 Task: Look for space in Mardakan, Azerbaijan from 4th June, 2023 to 15th June, 2023 for 2 adults in price range Rs.10000 to Rs.15000. Place can be entire place with 1  bedroom having 1 bed and 1 bathroom. Property type can be house, flat, guest house, hotel. Amenities needed are: air conditioning. Booking option can be shelf check-in. Required host language is English.
Action: Mouse moved to (473, 120)
Screenshot: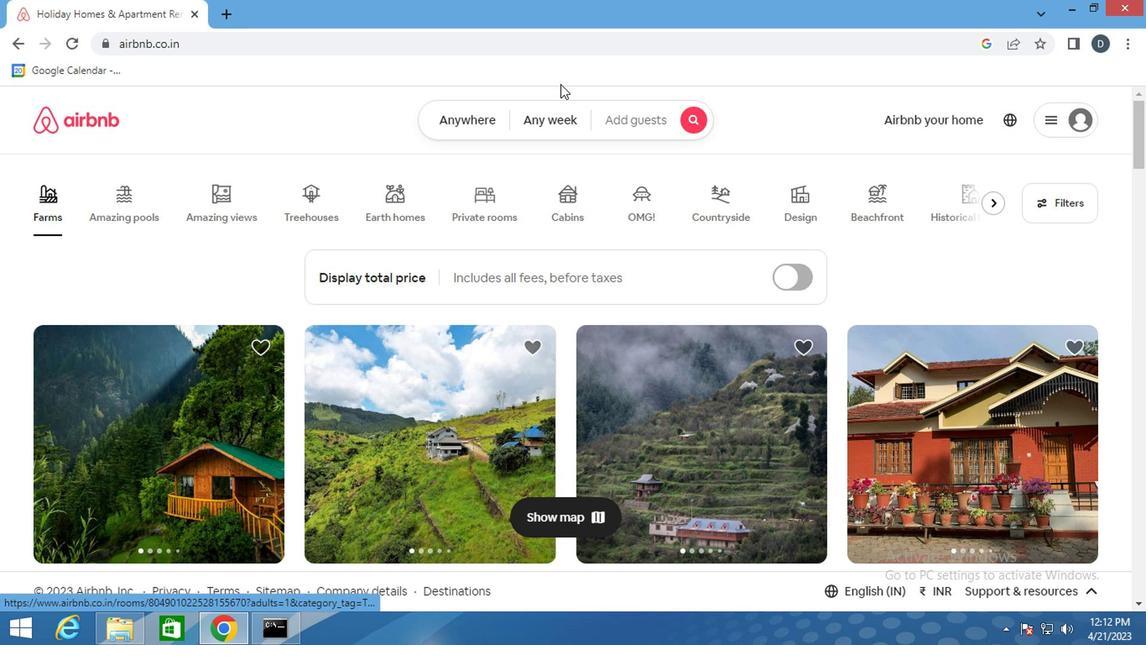 
Action: Mouse pressed left at (473, 120)
Screenshot: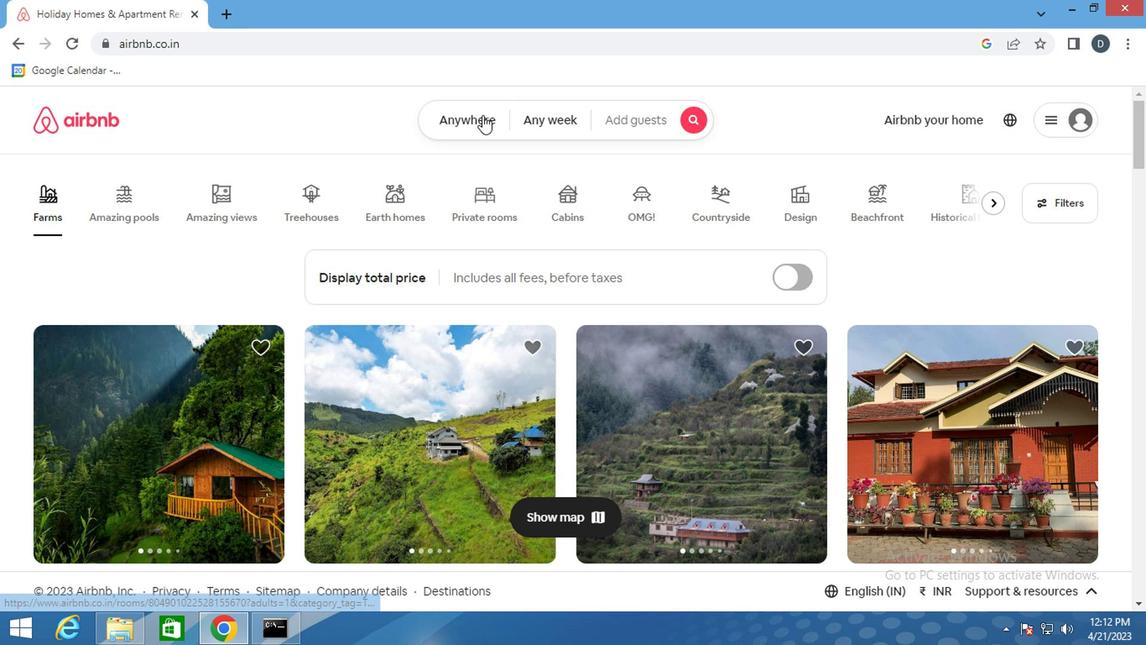 
Action: Mouse moved to (353, 192)
Screenshot: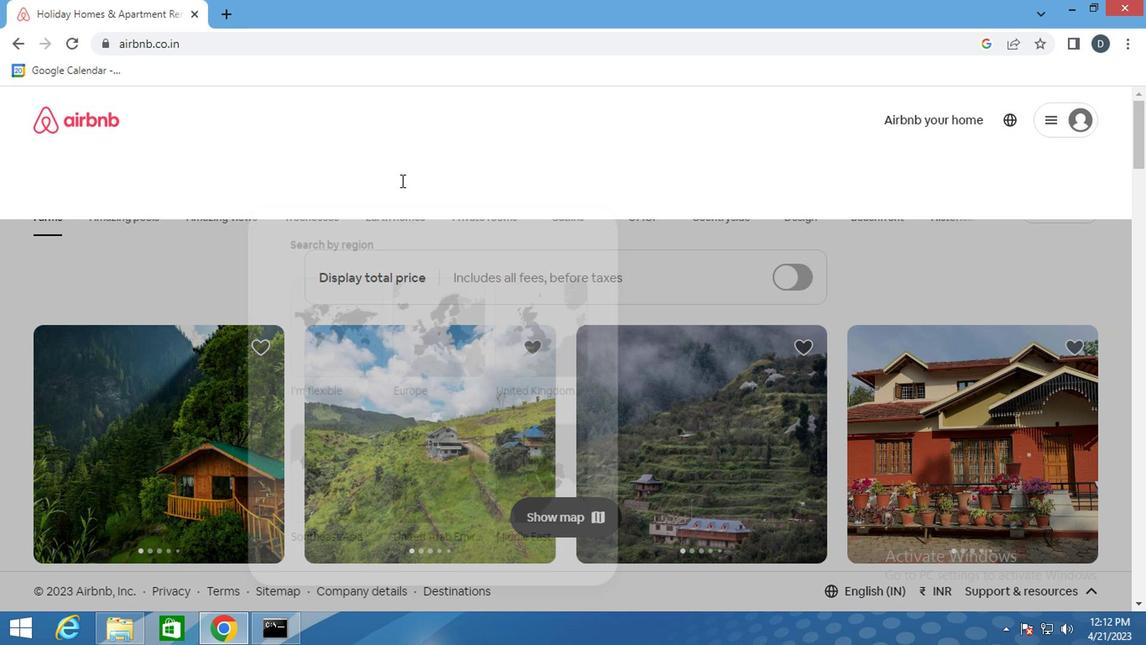 
Action: Mouse pressed left at (353, 192)
Screenshot: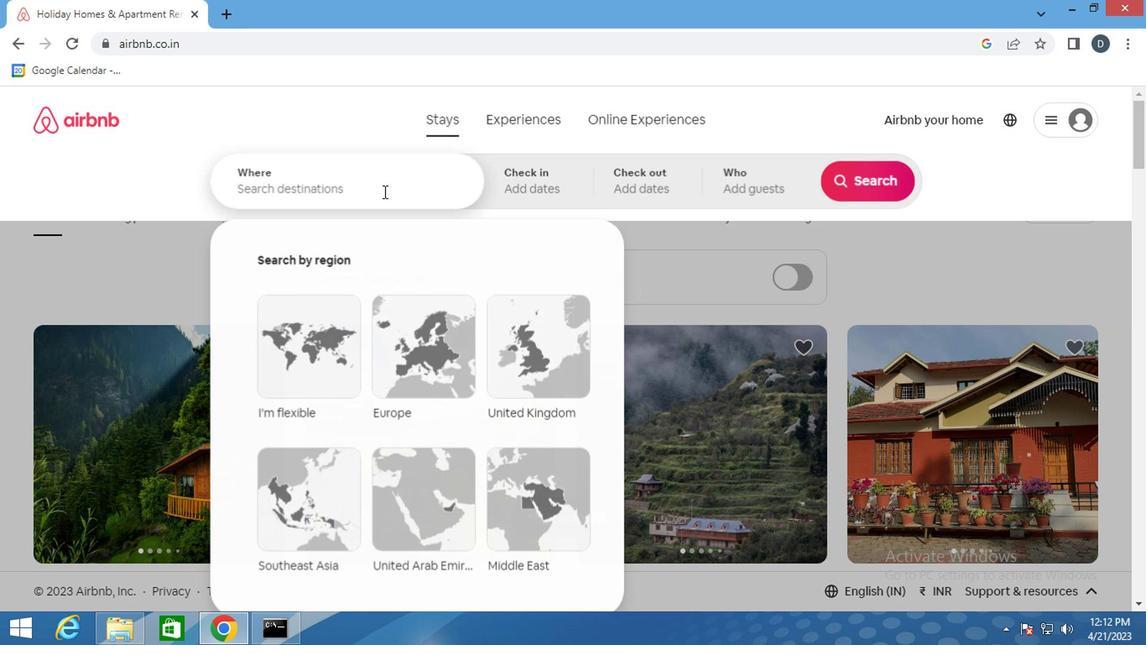 
Action: Key pressed mardakan,<Key.down><Key.enter>
Screenshot: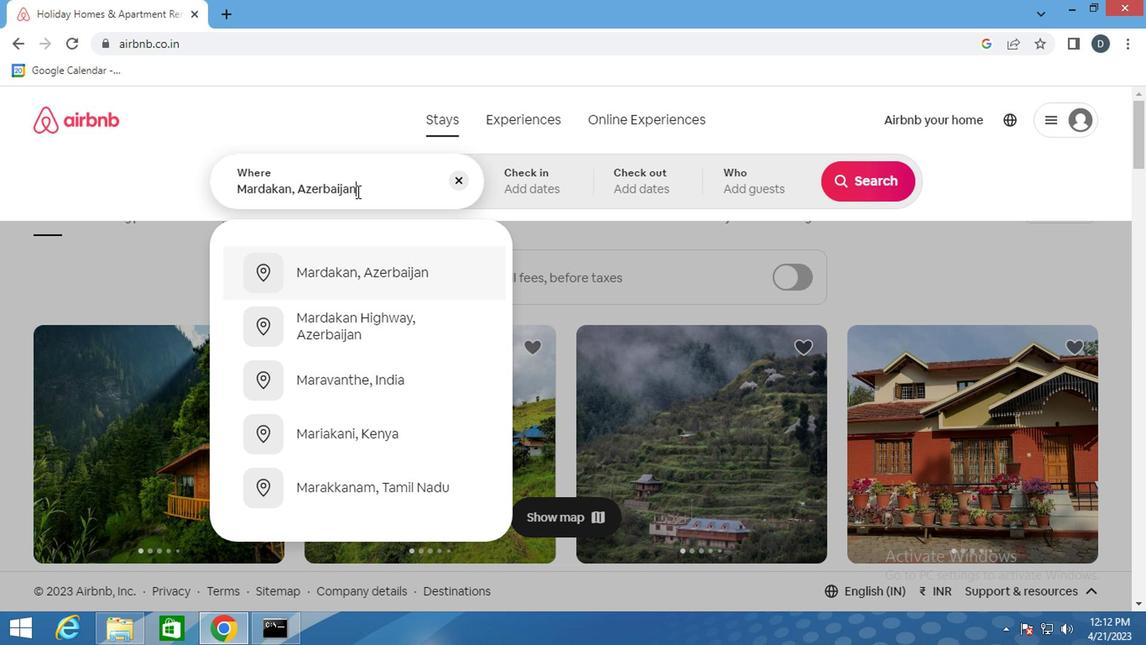 
Action: Mouse moved to (844, 312)
Screenshot: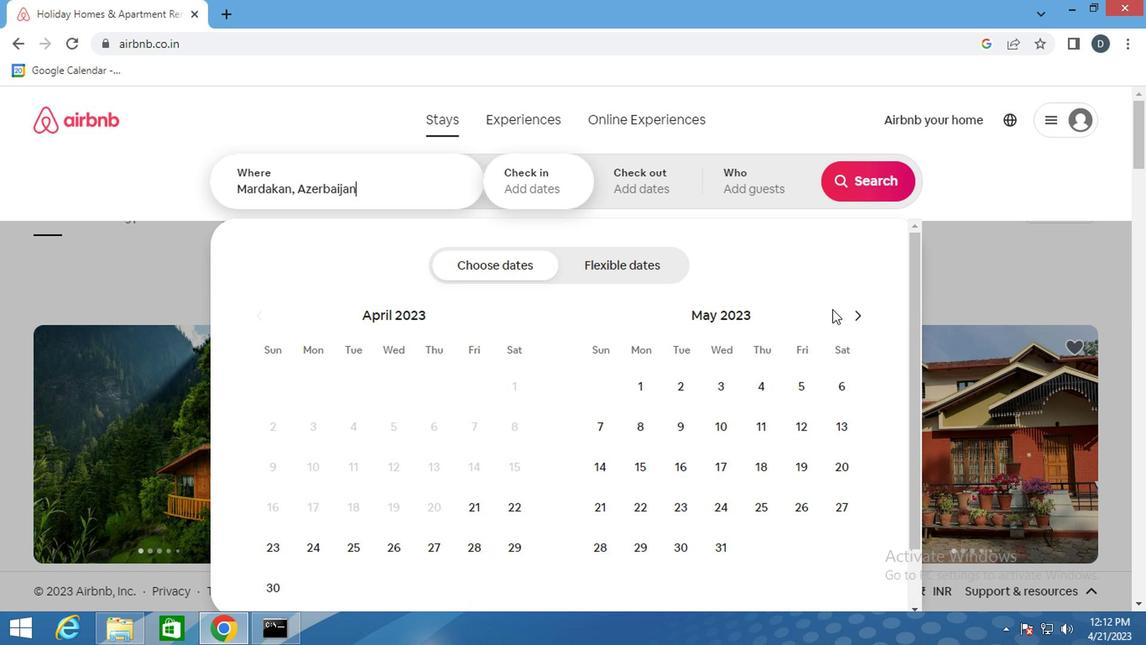 
Action: Mouse pressed left at (844, 312)
Screenshot: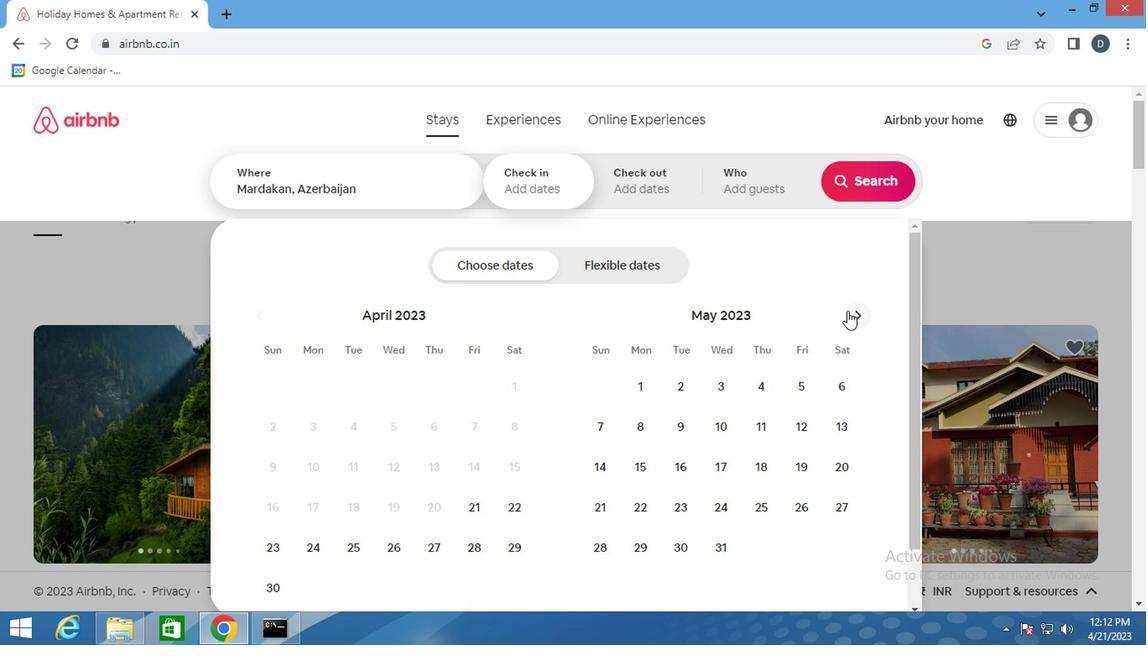 
Action: Mouse moved to (597, 433)
Screenshot: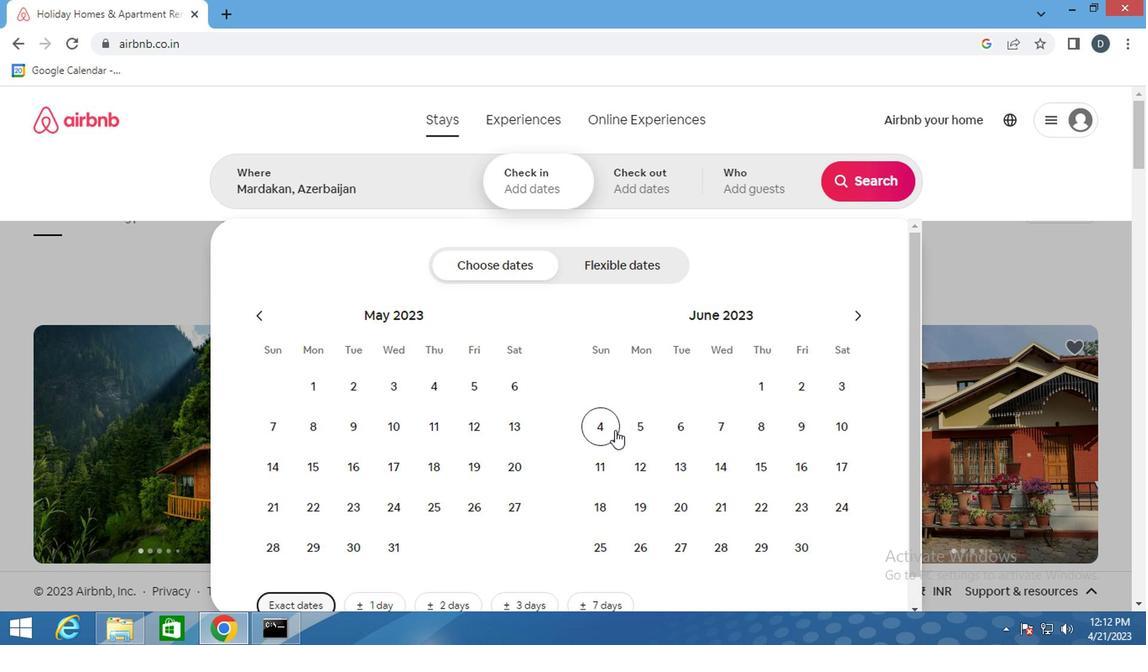 
Action: Mouse pressed left at (597, 433)
Screenshot: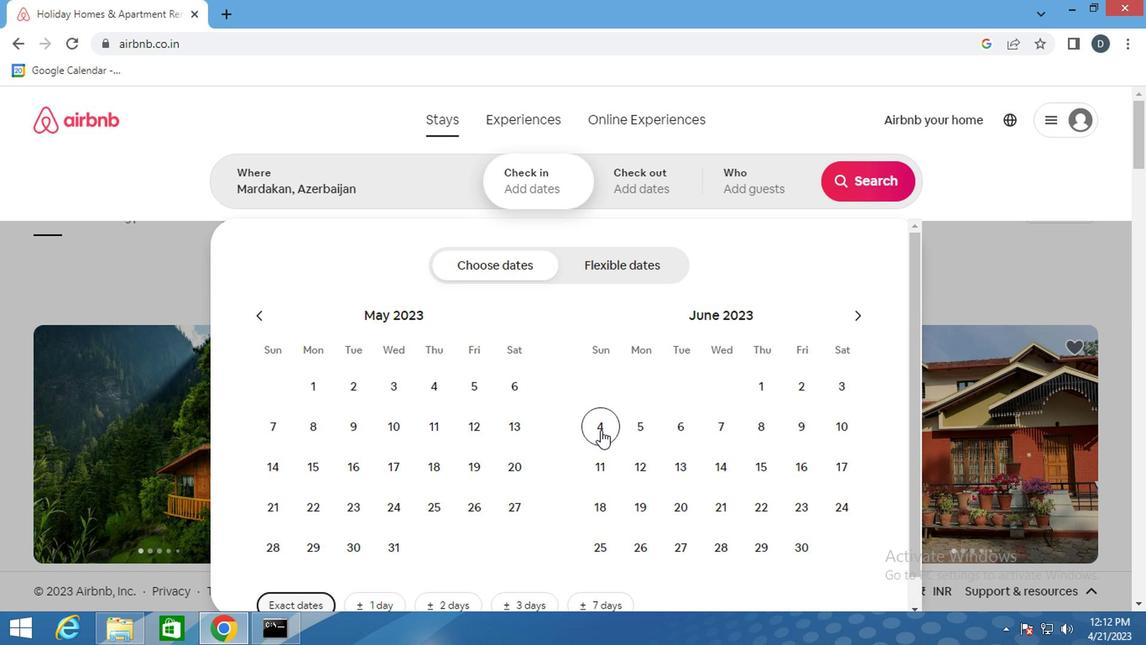 
Action: Mouse moved to (760, 461)
Screenshot: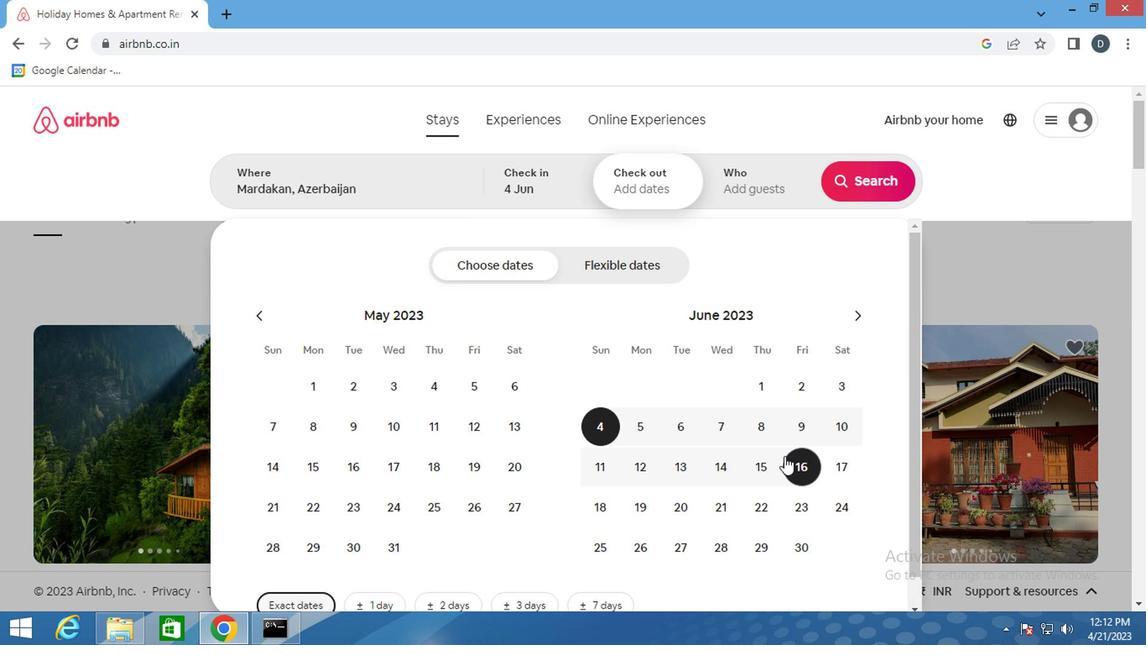 
Action: Mouse pressed left at (760, 461)
Screenshot: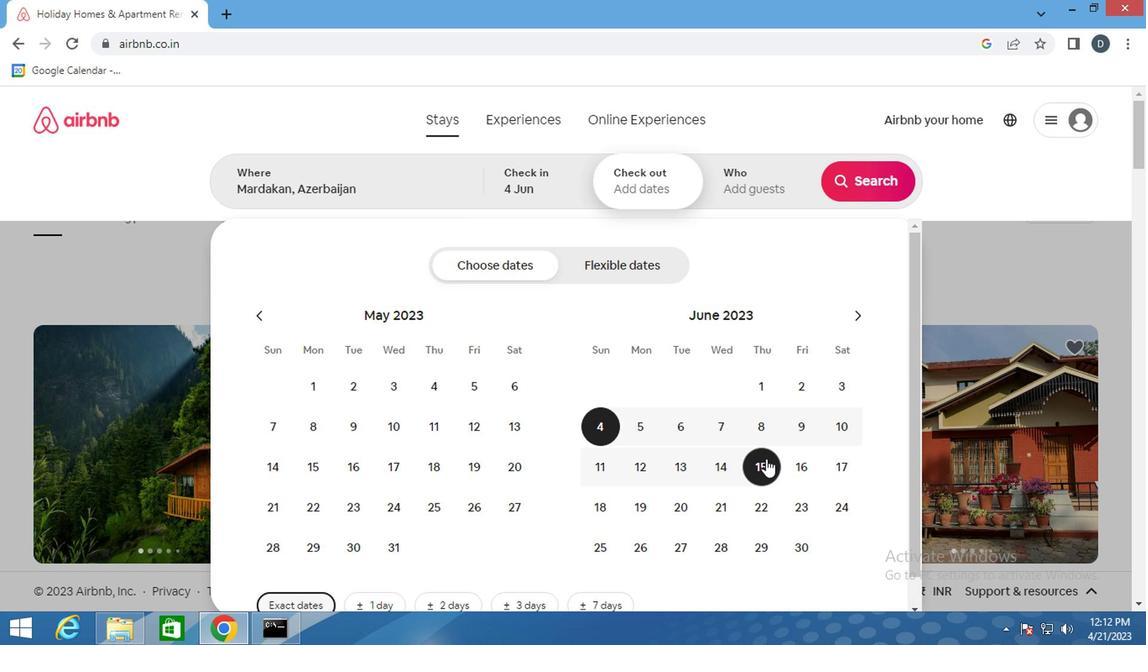 
Action: Mouse moved to (753, 197)
Screenshot: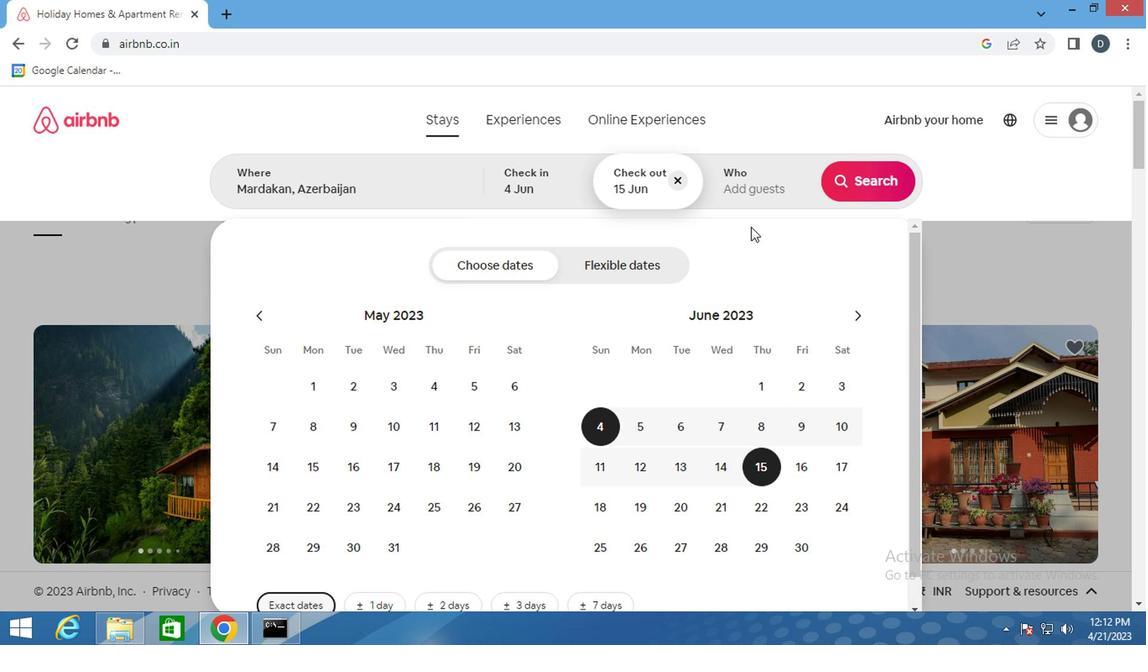 
Action: Mouse pressed left at (753, 197)
Screenshot: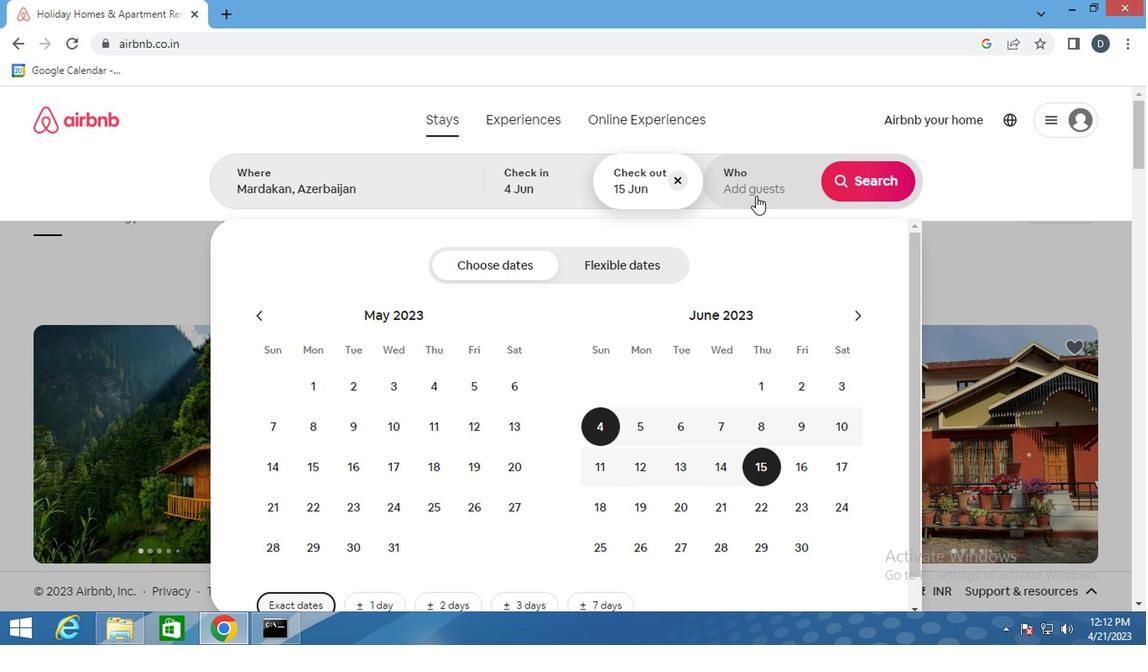 
Action: Mouse moved to (864, 267)
Screenshot: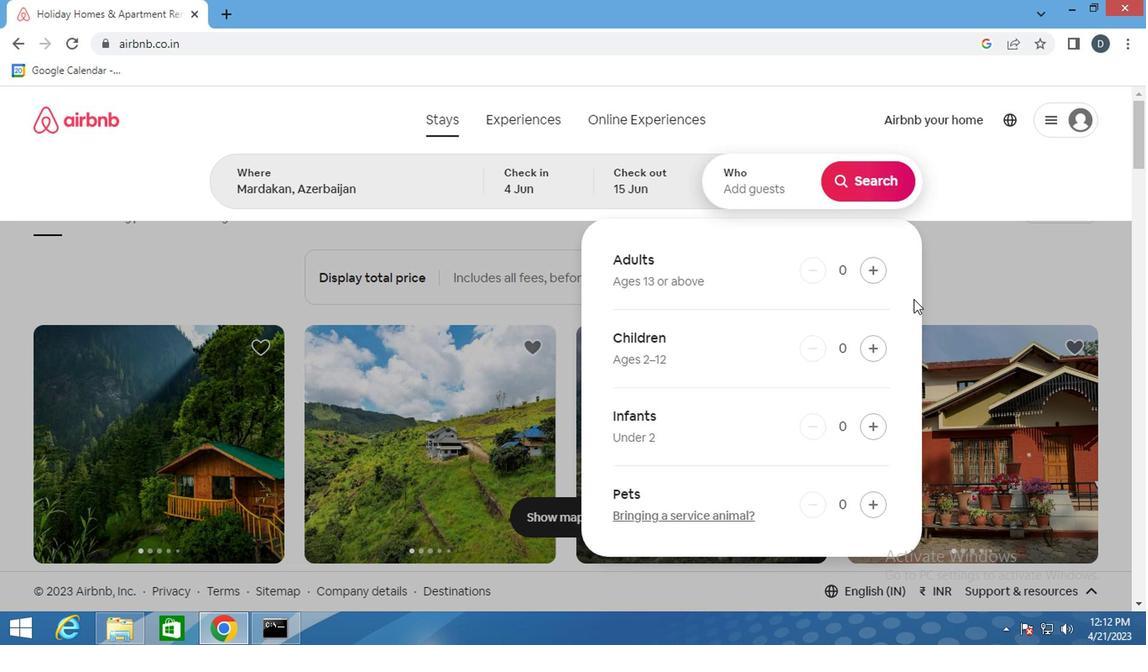 
Action: Mouse pressed left at (864, 267)
Screenshot: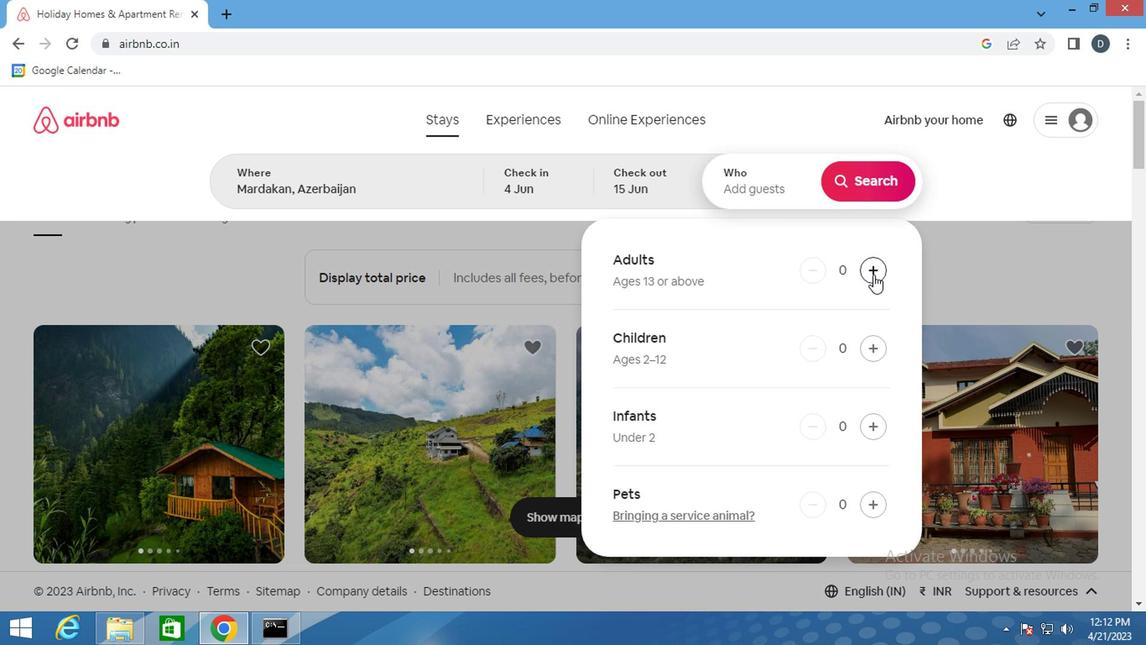
Action: Mouse pressed left at (864, 267)
Screenshot: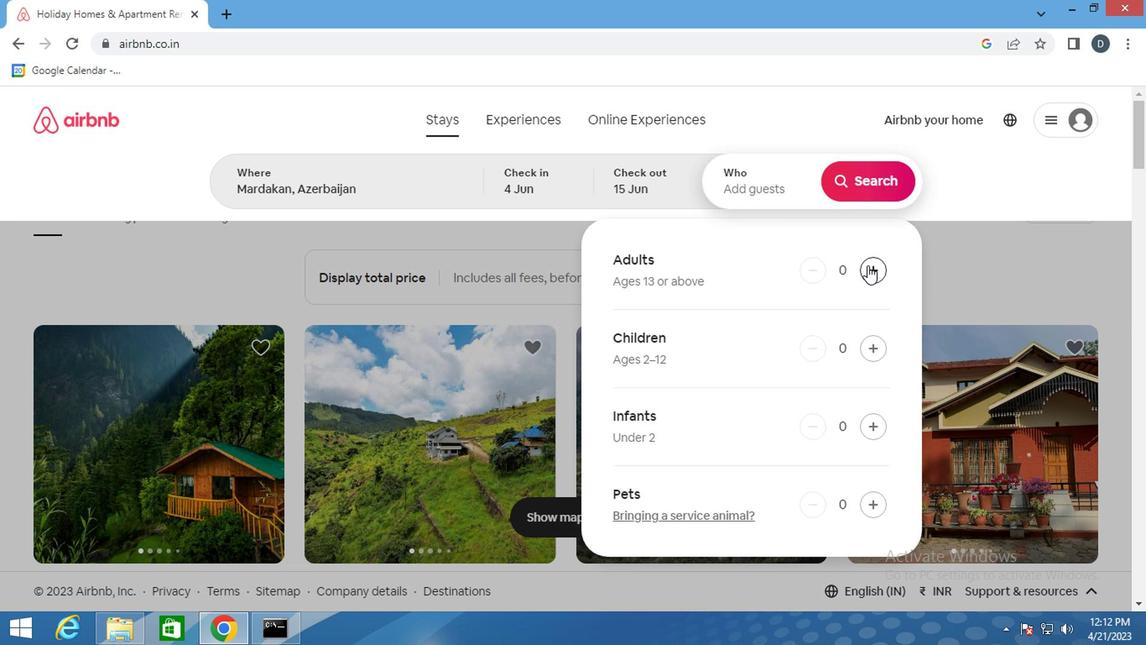 
Action: Mouse moved to (864, 173)
Screenshot: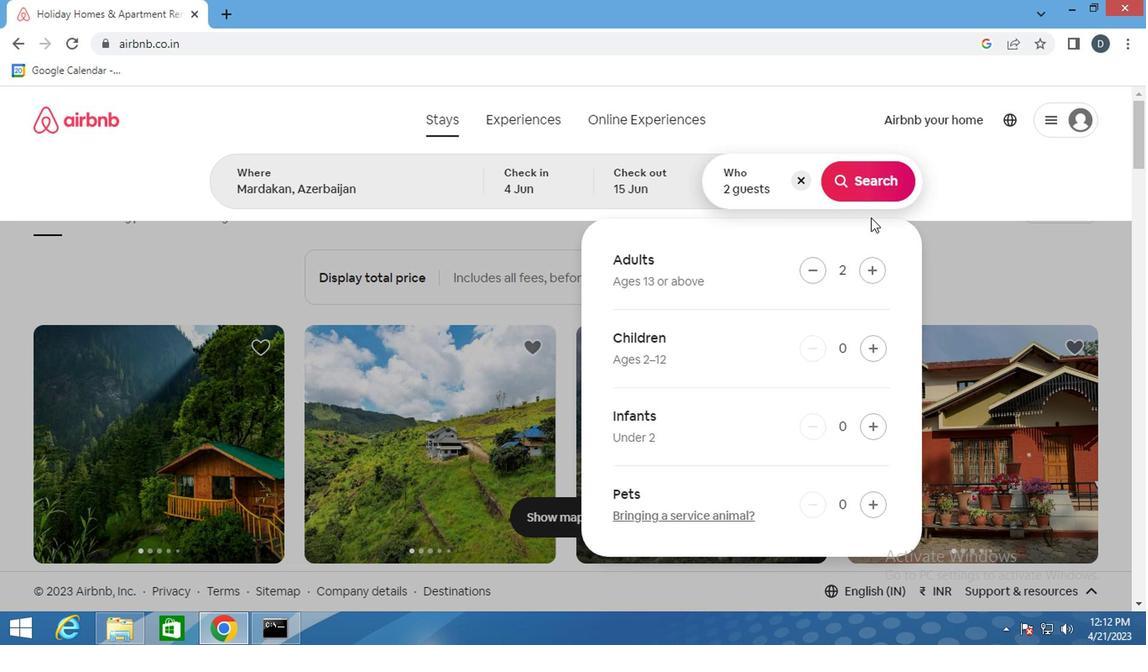 
Action: Mouse pressed left at (864, 173)
Screenshot: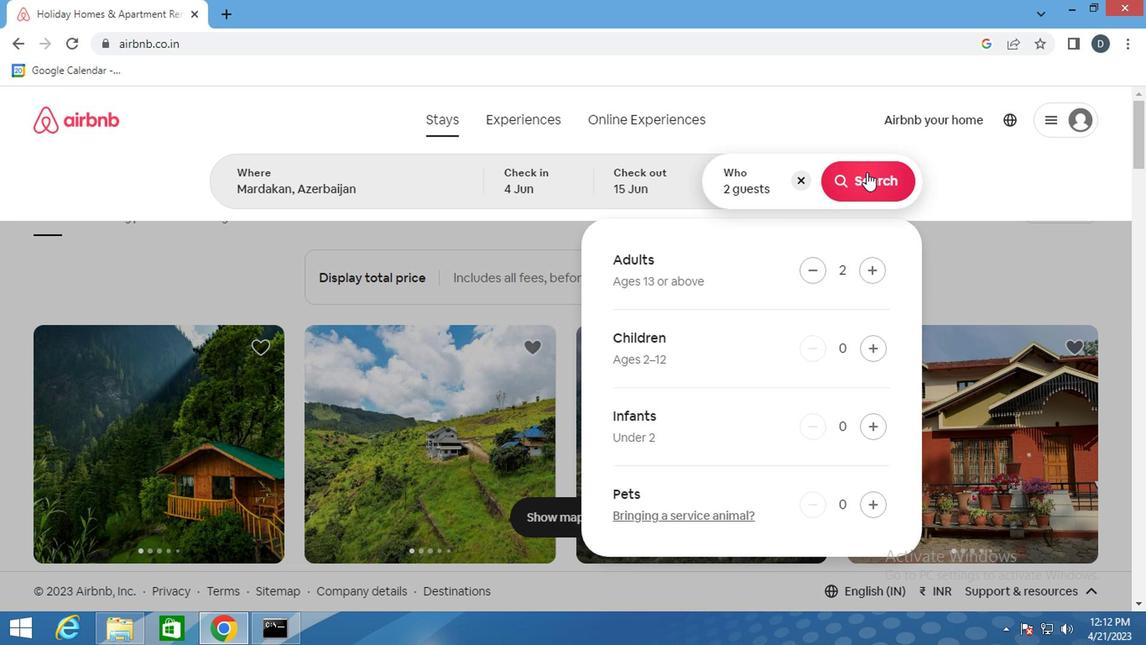 
Action: Mouse moved to (1061, 193)
Screenshot: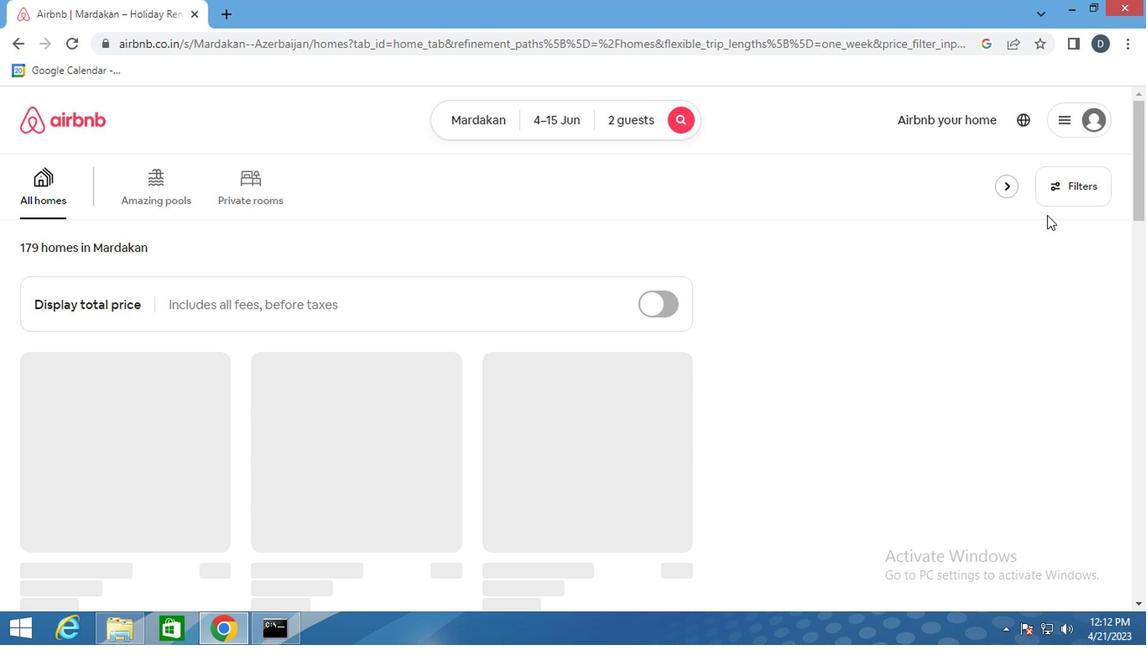 
Action: Mouse pressed left at (1061, 193)
Screenshot: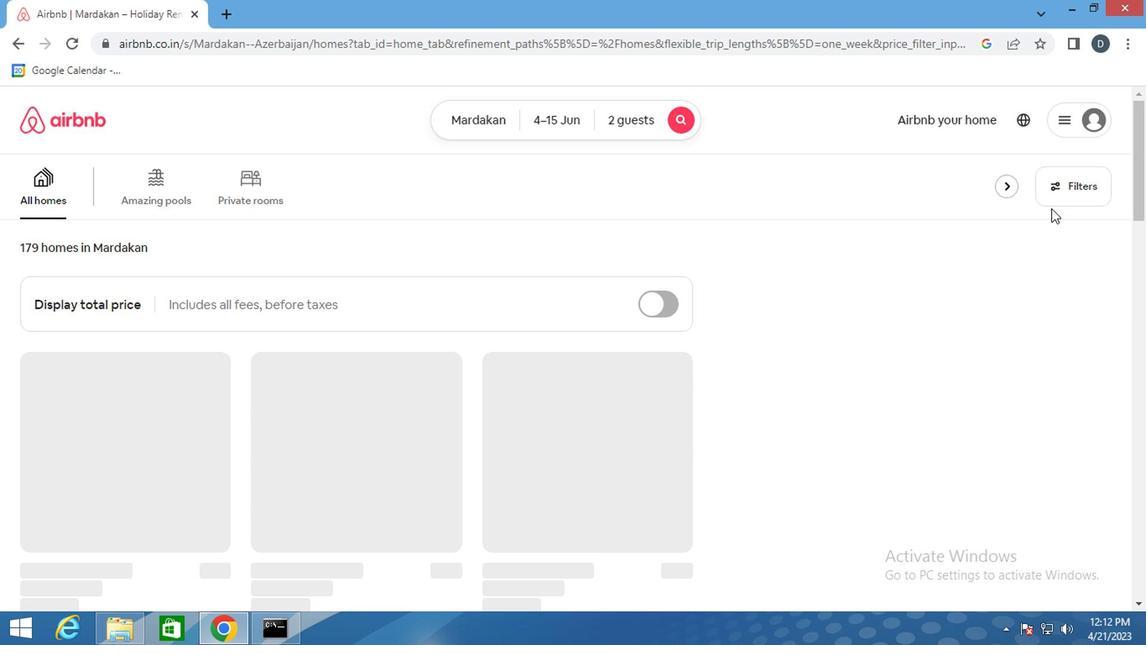 
Action: Mouse moved to (353, 407)
Screenshot: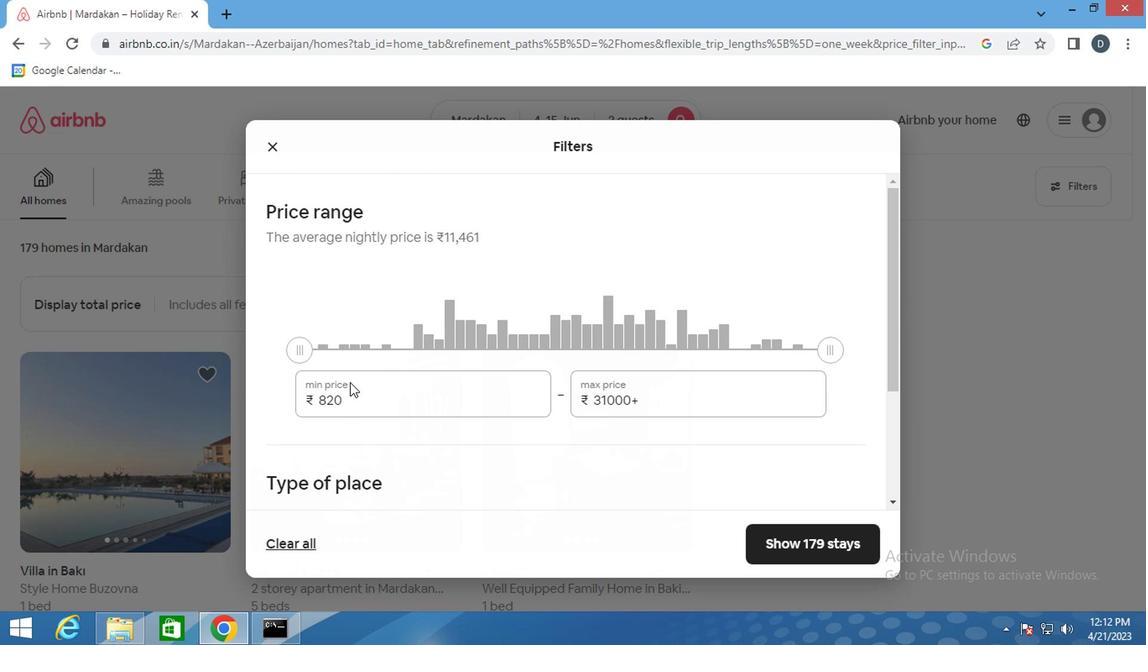 
Action: Mouse pressed left at (353, 407)
Screenshot: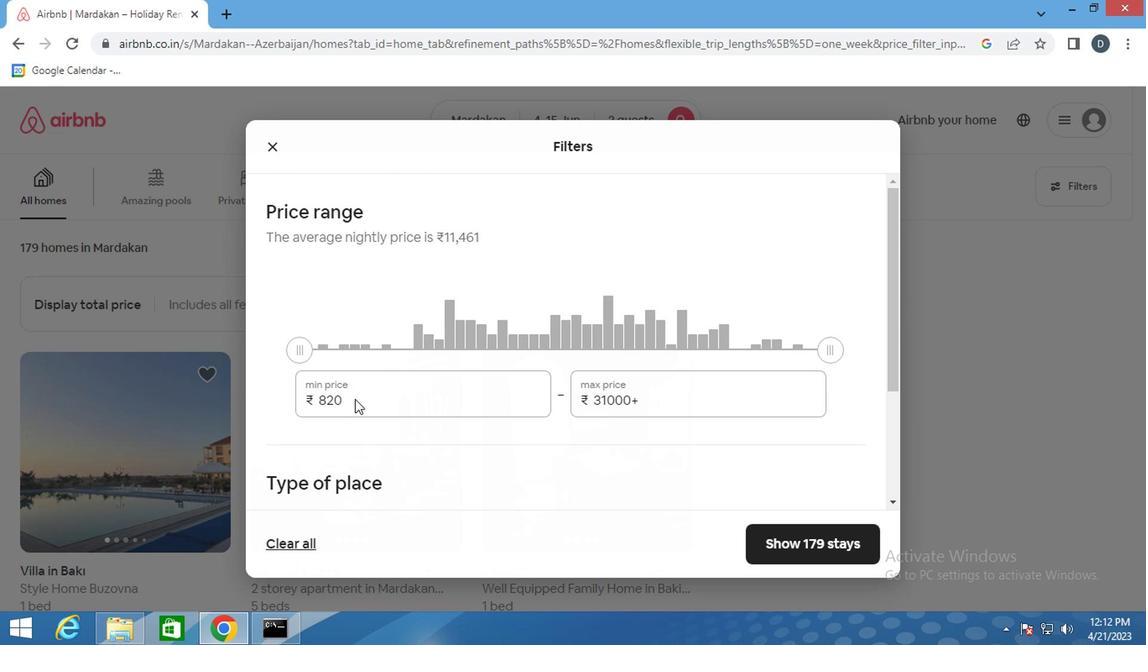 
Action: Mouse pressed left at (353, 407)
Screenshot: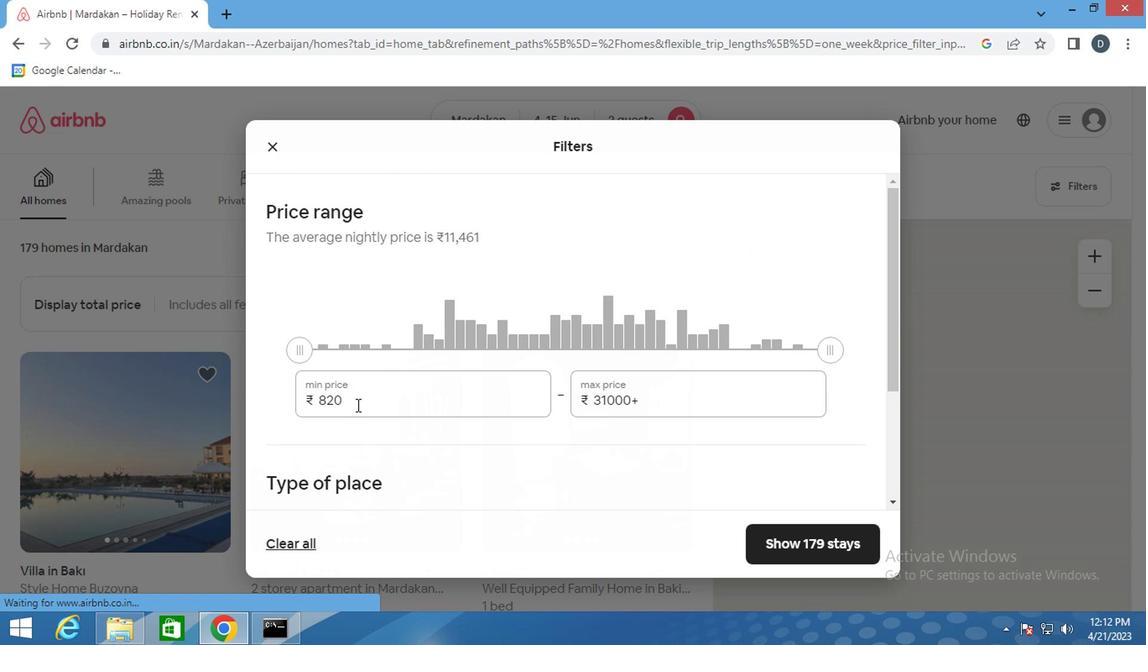 
Action: Key pressed 10000<Key.tab>ctrl+Actrl+15000
Screenshot: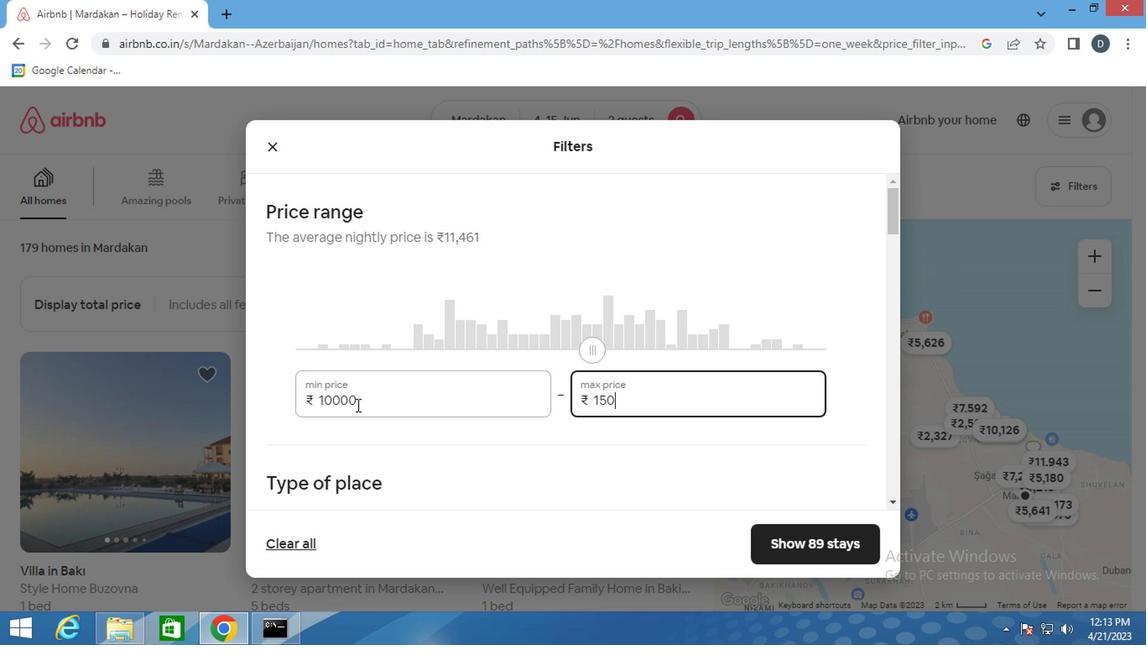 
Action: Mouse moved to (502, 467)
Screenshot: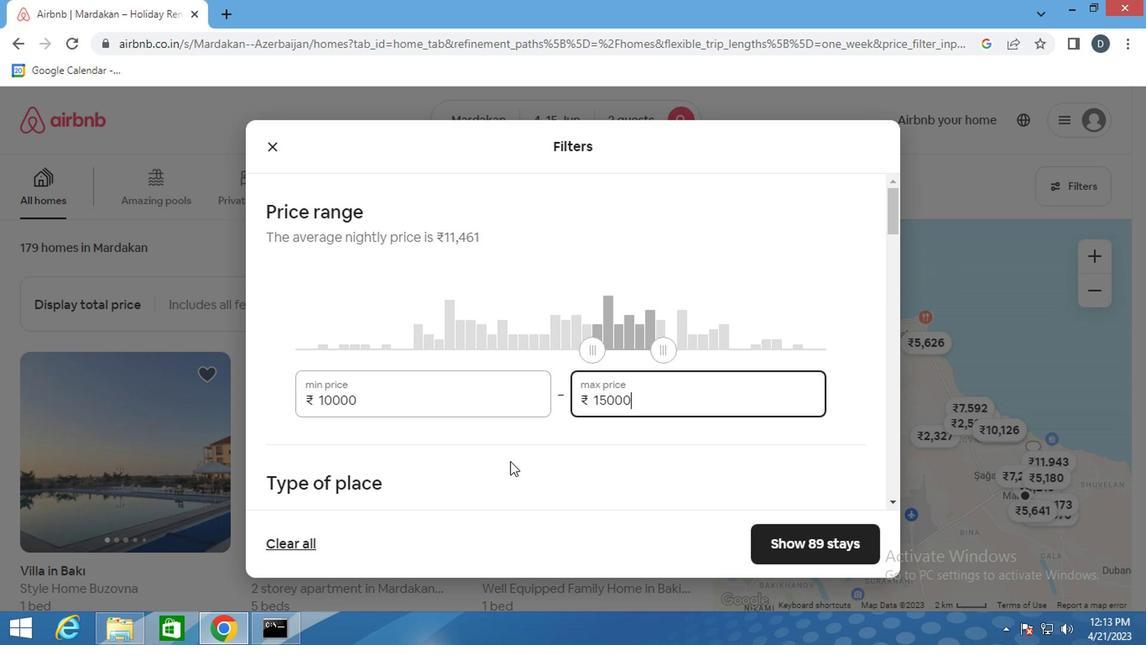 
Action: Mouse scrolled (502, 467) with delta (0, 0)
Screenshot: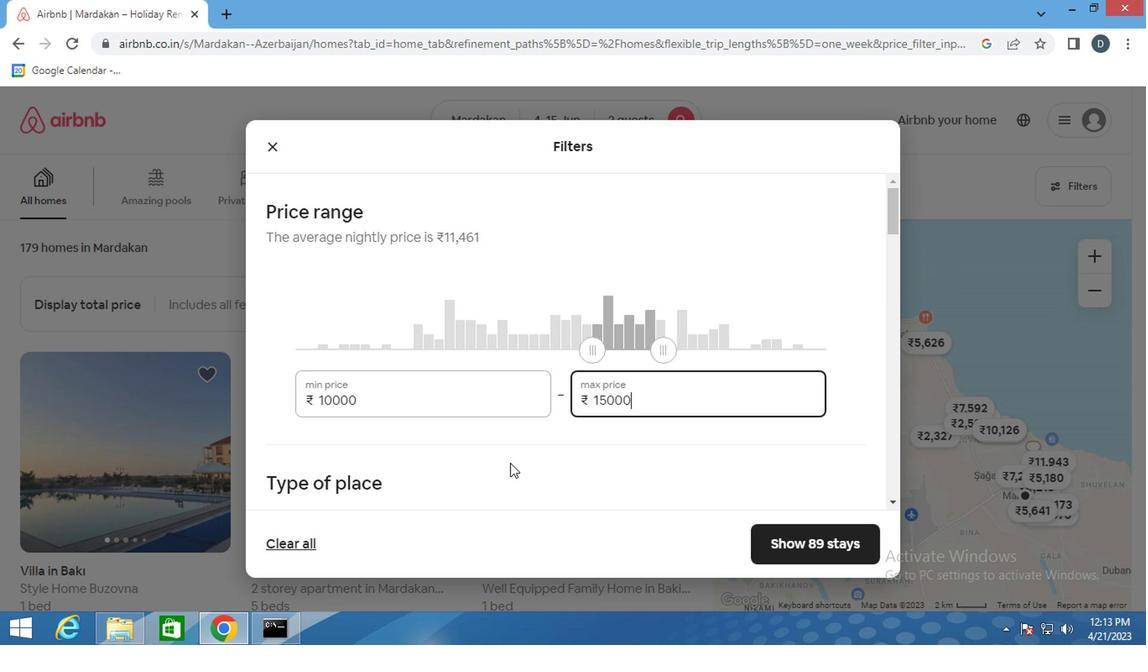 
Action: Mouse scrolled (502, 467) with delta (0, 0)
Screenshot: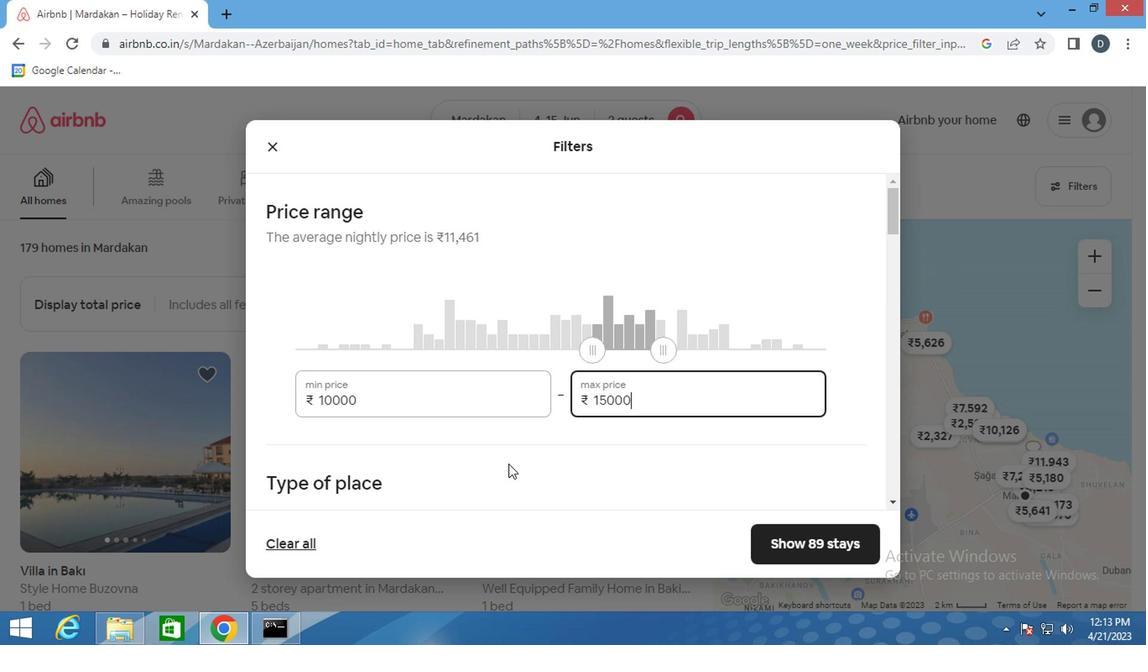 
Action: Mouse scrolled (502, 467) with delta (0, 0)
Screenshot: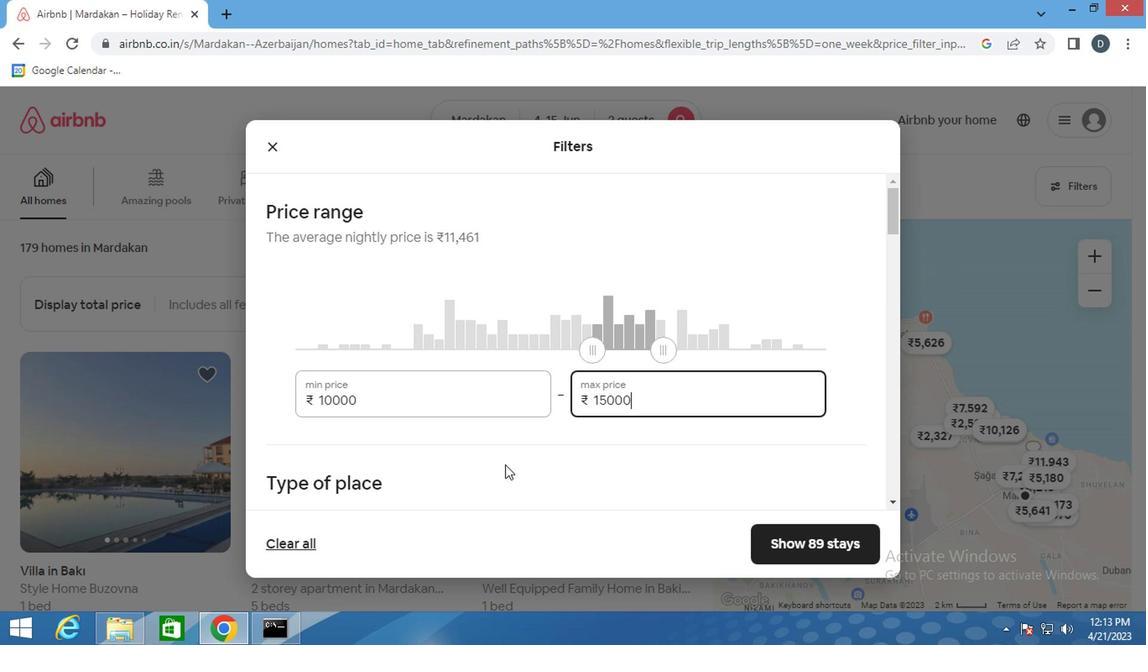 
Action: Mouse scrolled (502, 467) with delta (0, 0)
Screenshot: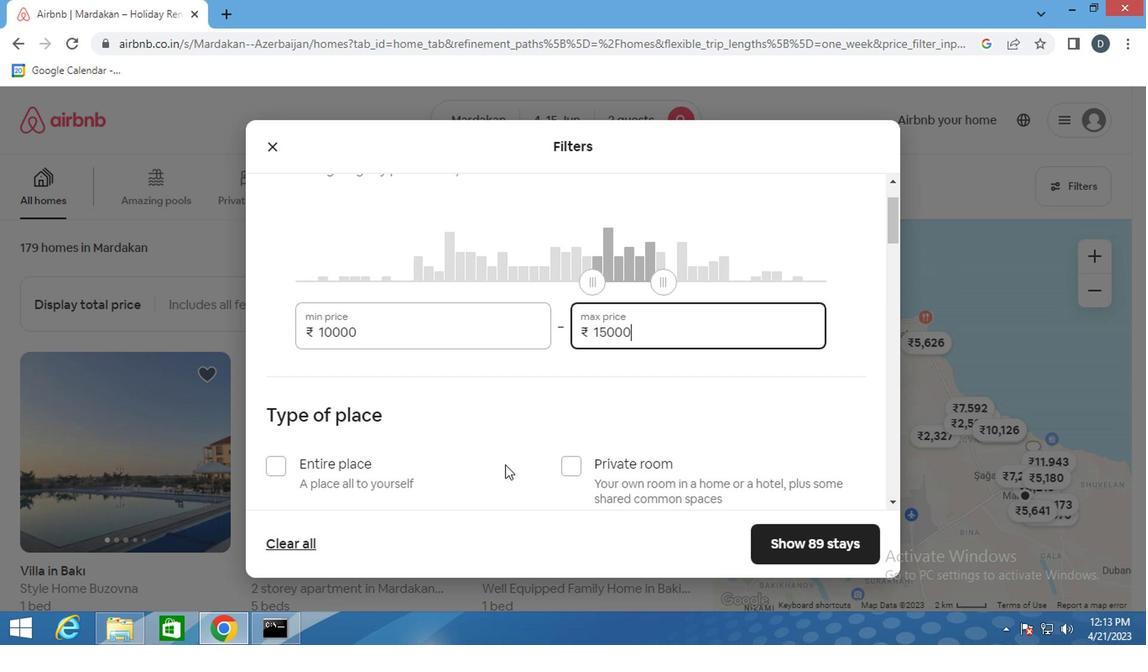 
Action: Mouse scrolled (502, 467) with delta (0, 0)
Screenshot: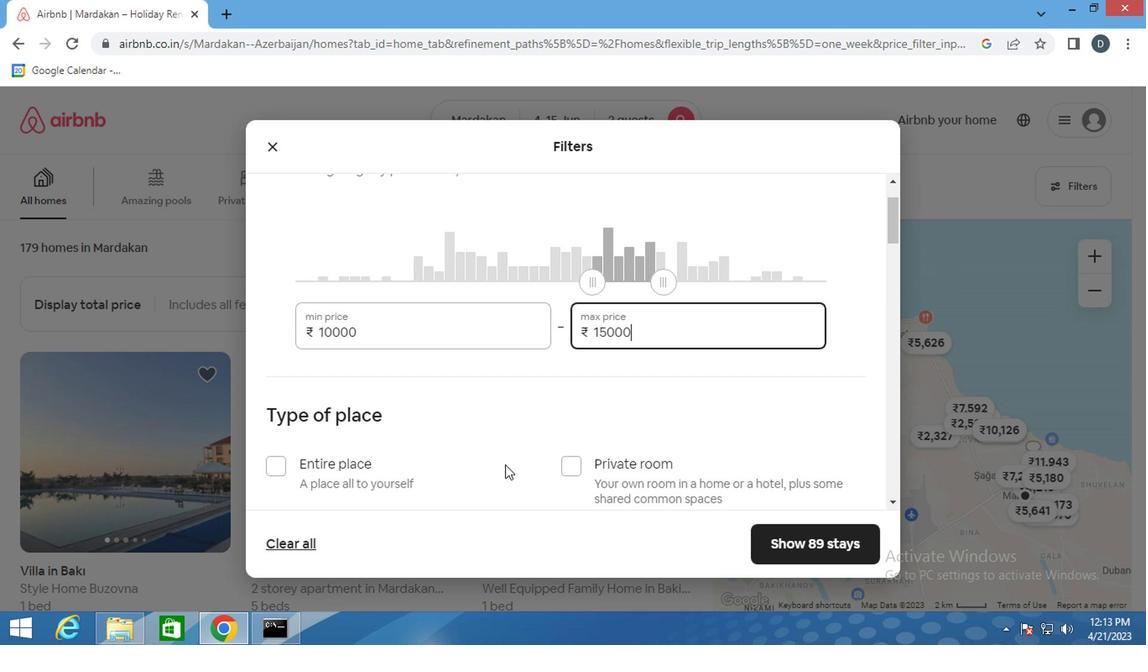 
Action: Mouse moved to (355, 262)
Screenshot: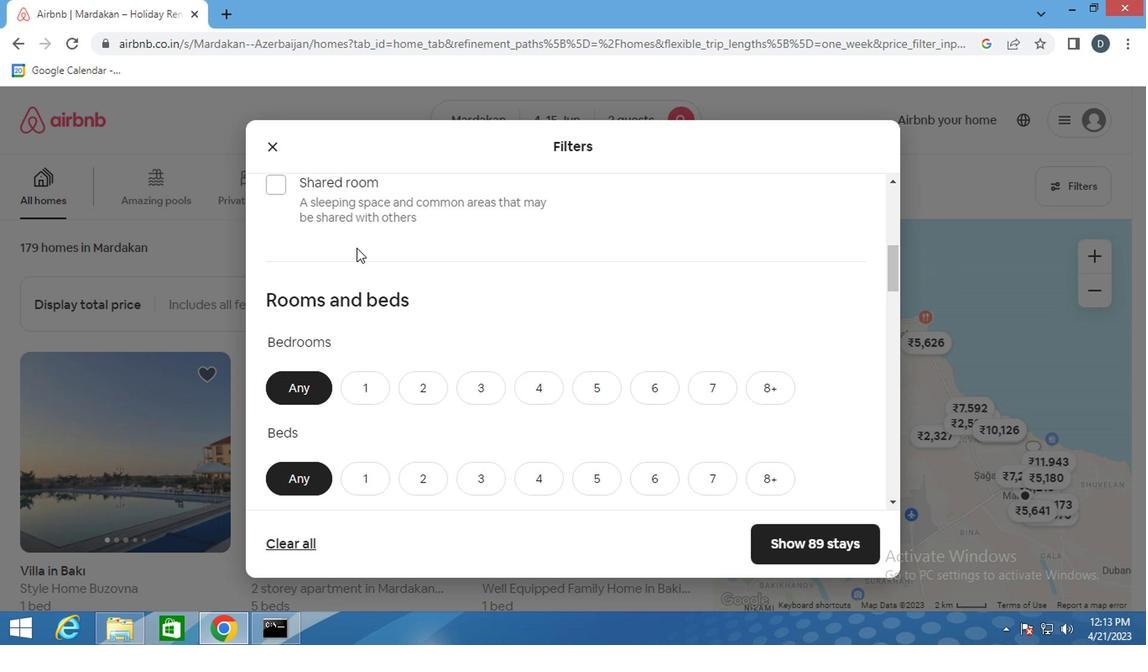 
Action: Mouse scrolled (355, 264) with delta (0, 1)
Screenshot: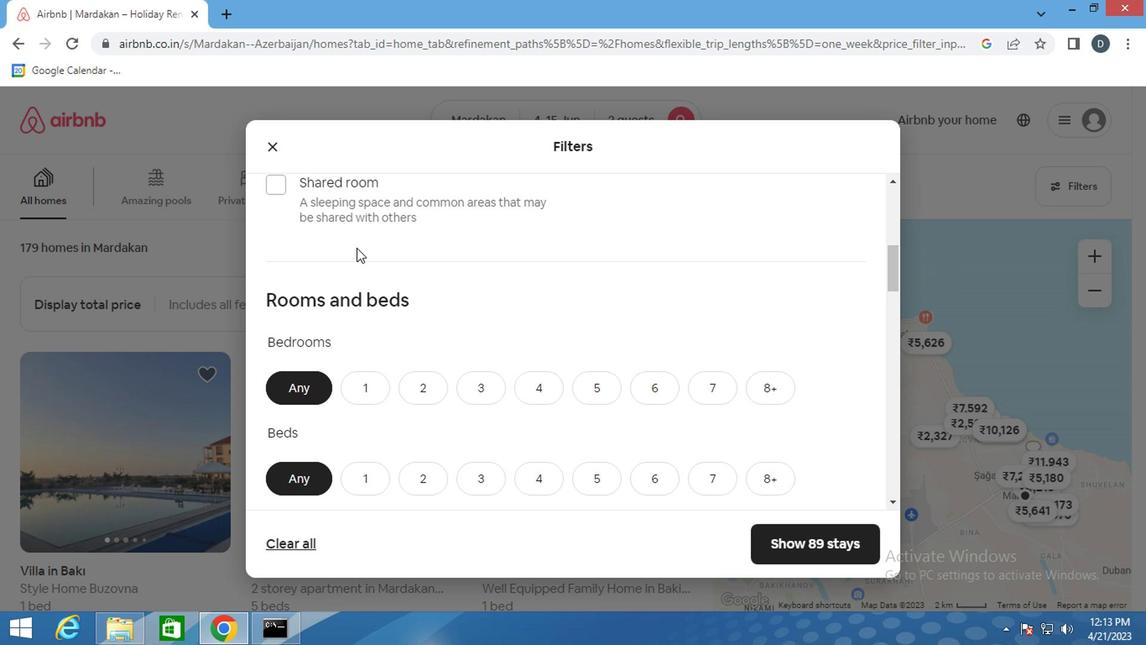 
Action: Mouse scrolled (355, 264) with delta (0, 1)
Screenshot: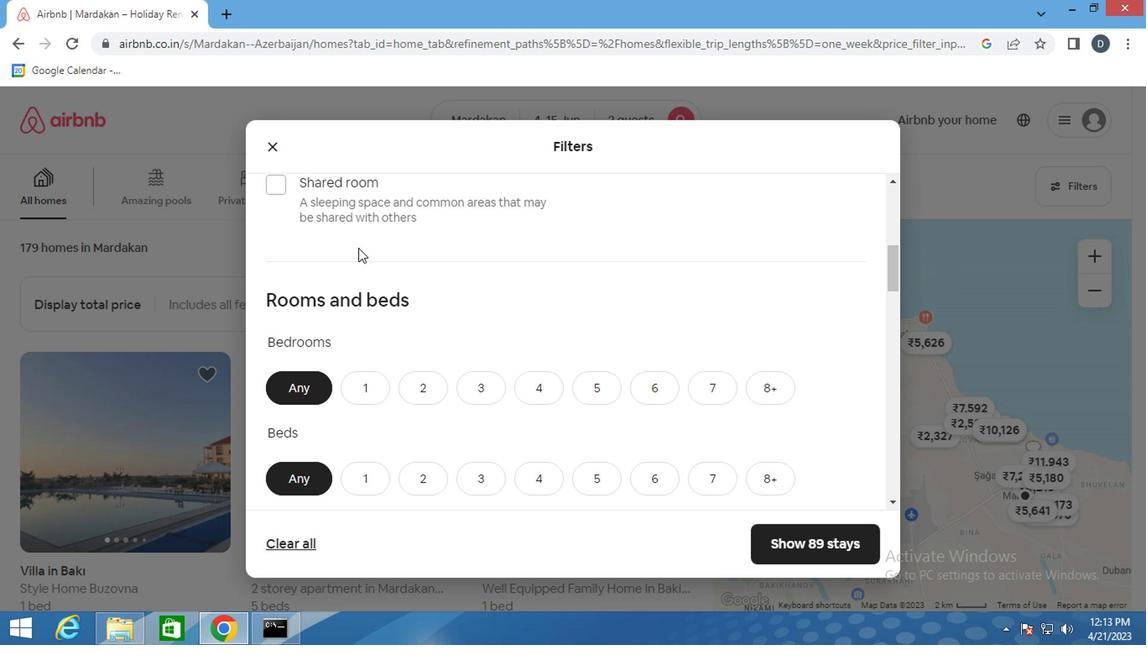 
Action: Mouse moved to (339, 280)
Screenshot: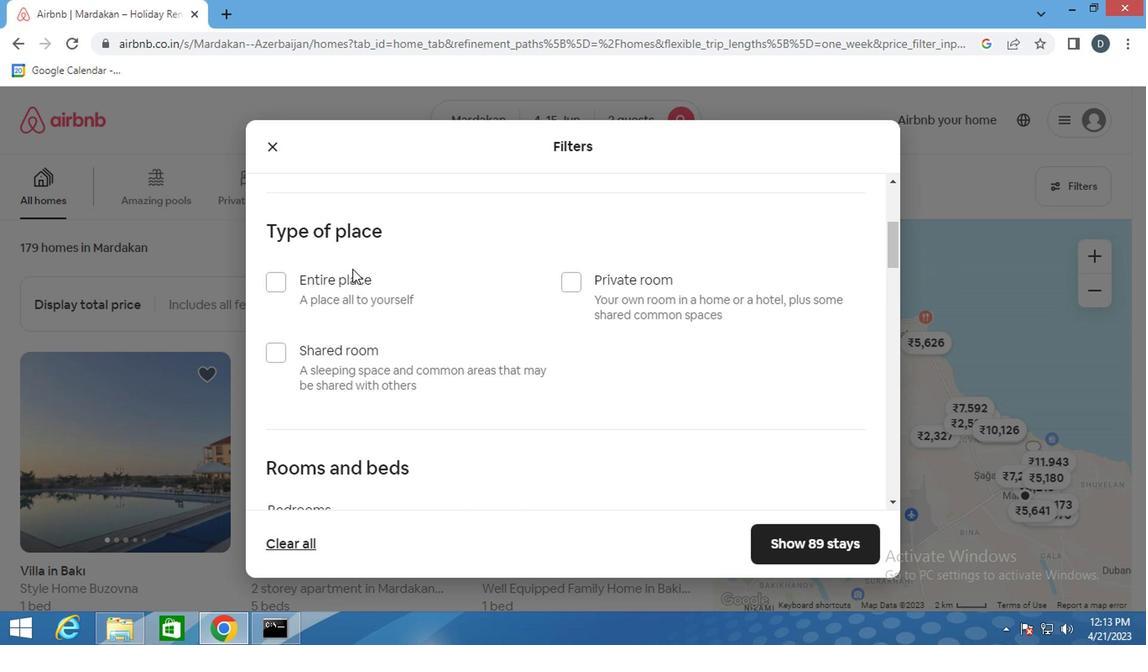 
Action: Mouse pressed left at (339, 280)
Screenshot: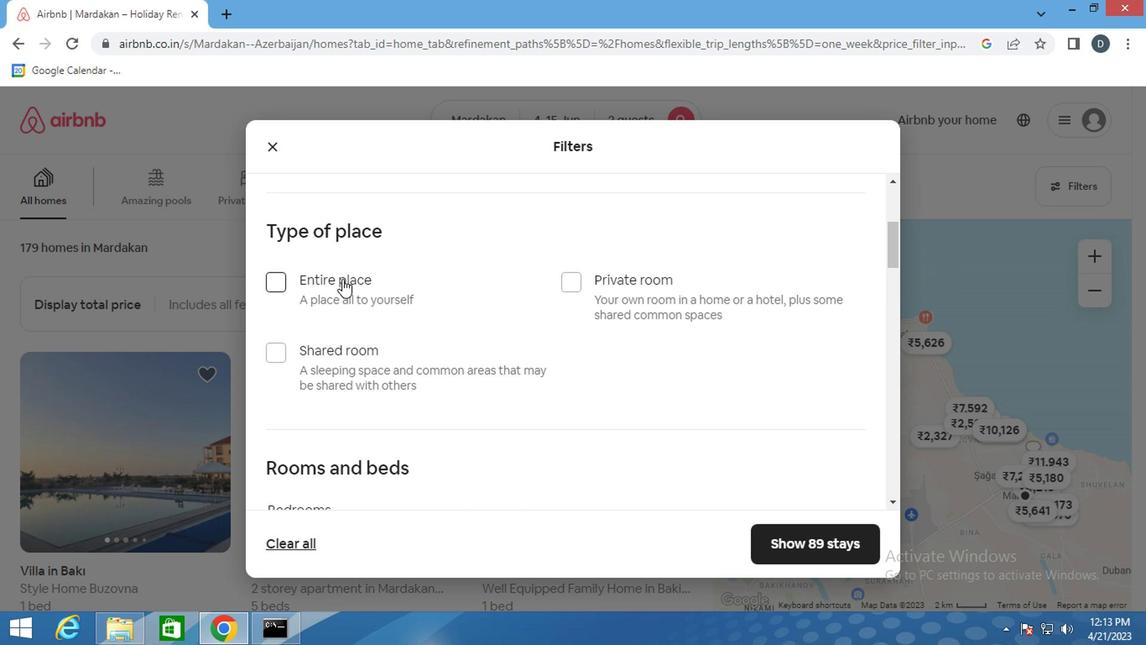 
Action: Mouse moved to (415, 338)
Screenshot: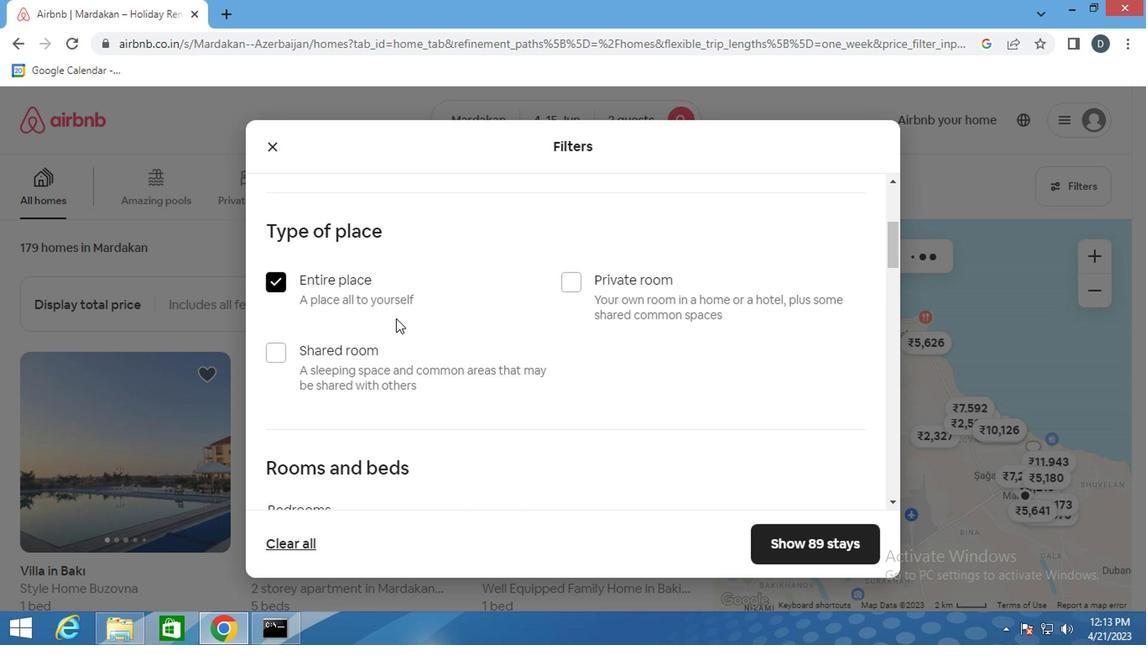 
Action: Mouse scrolled (415, 337) with delta (0, -1)
Screenshot: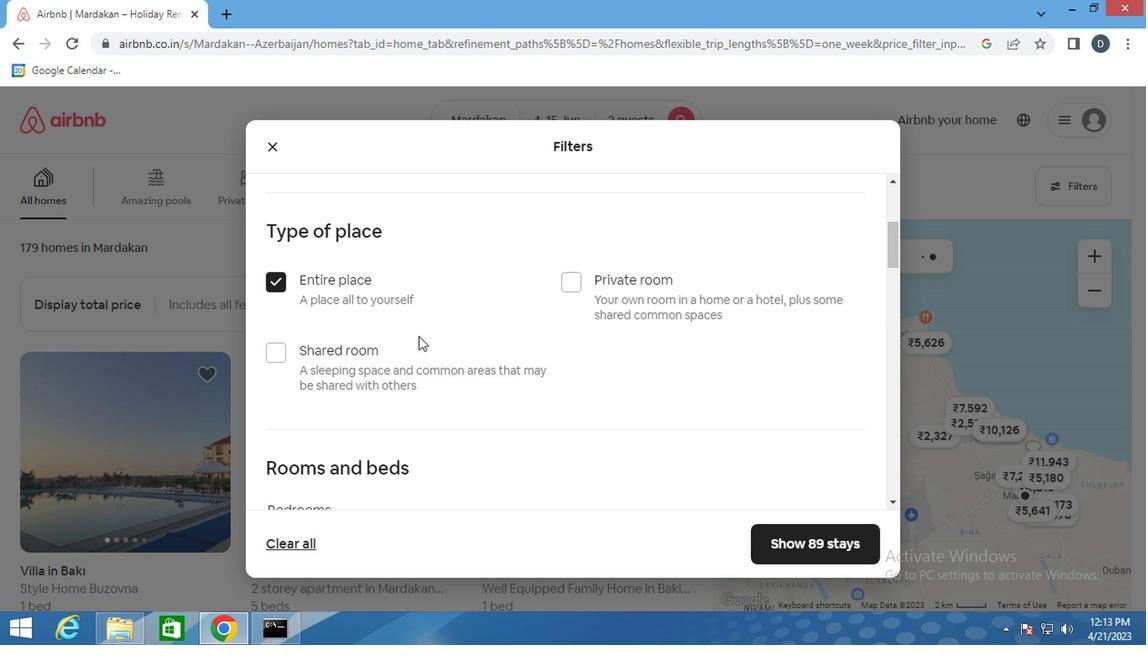 
Action: Mouse scrolled (415, 337) with delta (0, -1)
Screenshot: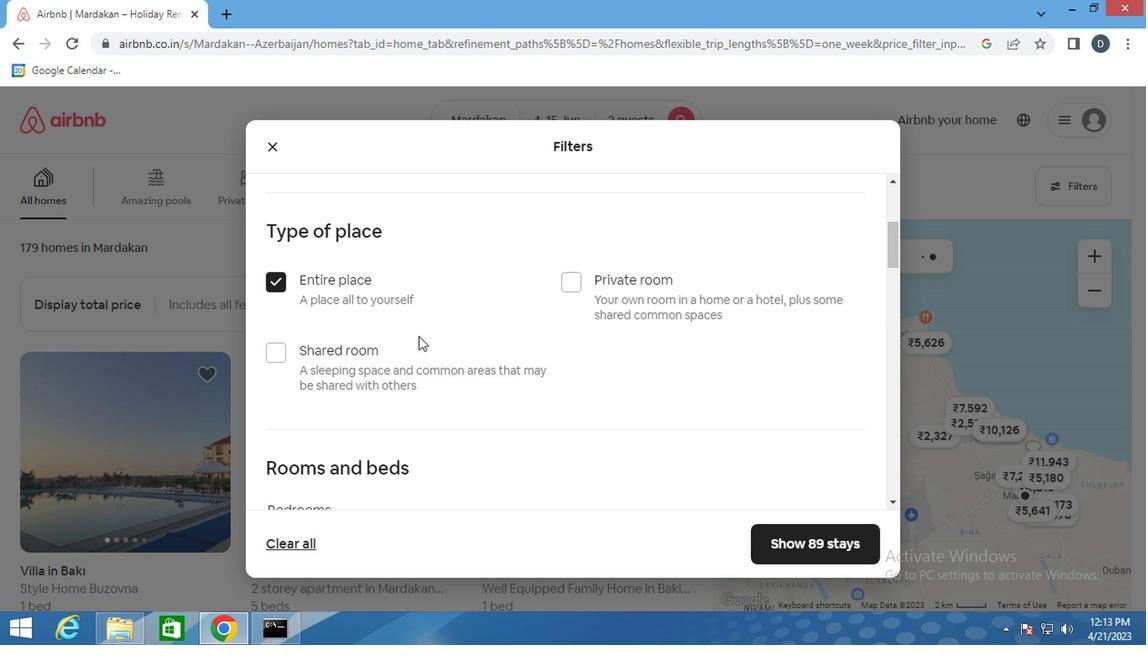 
Action: Mouse scrolled (415, 337) with delta (0, -1)
Screenshot: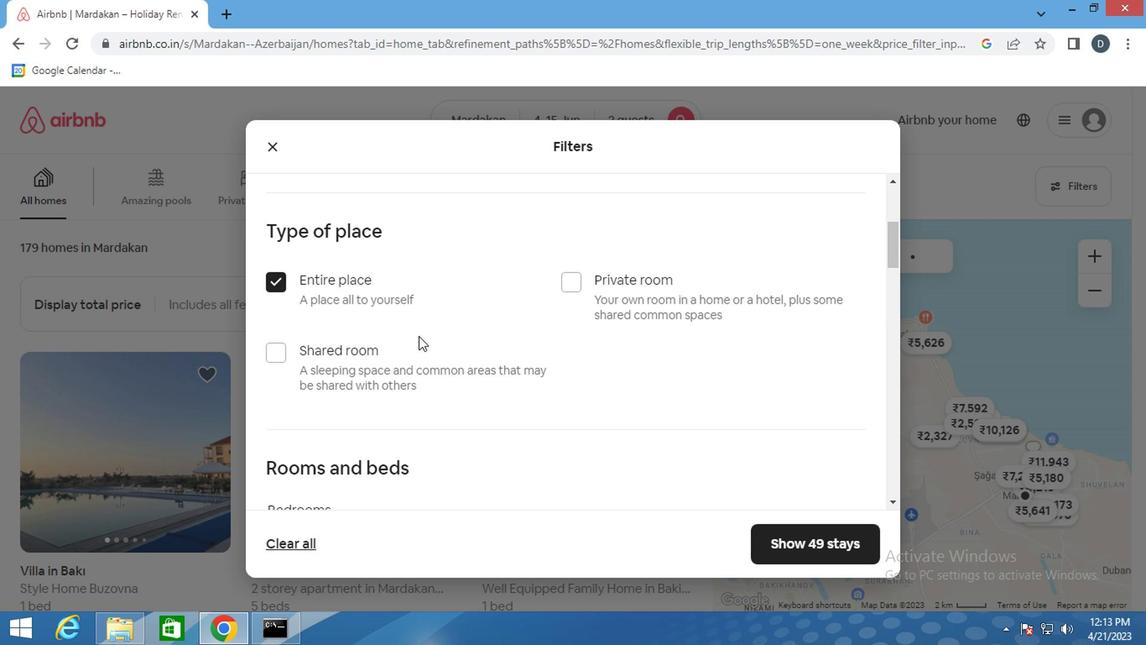 
Action: Mouse moved to (373, 293)
Screenshot: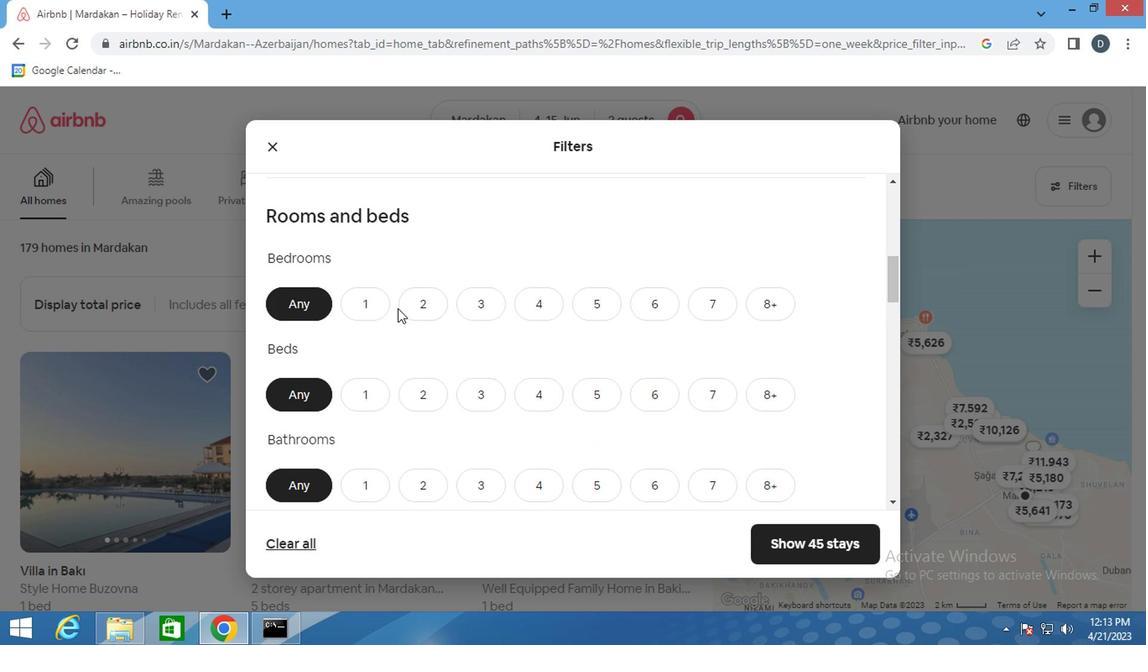 
Action: Mouse pressed left at (373, 293)
Screenshot: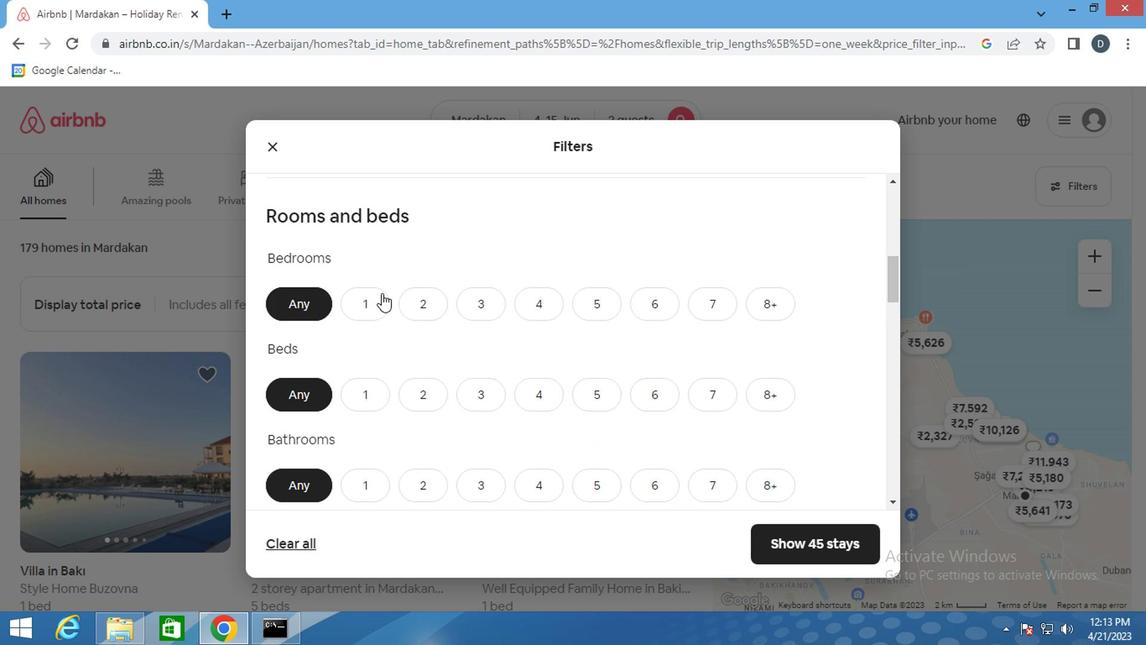 
Action: Mouse moved to (355, 393)
Screenshot: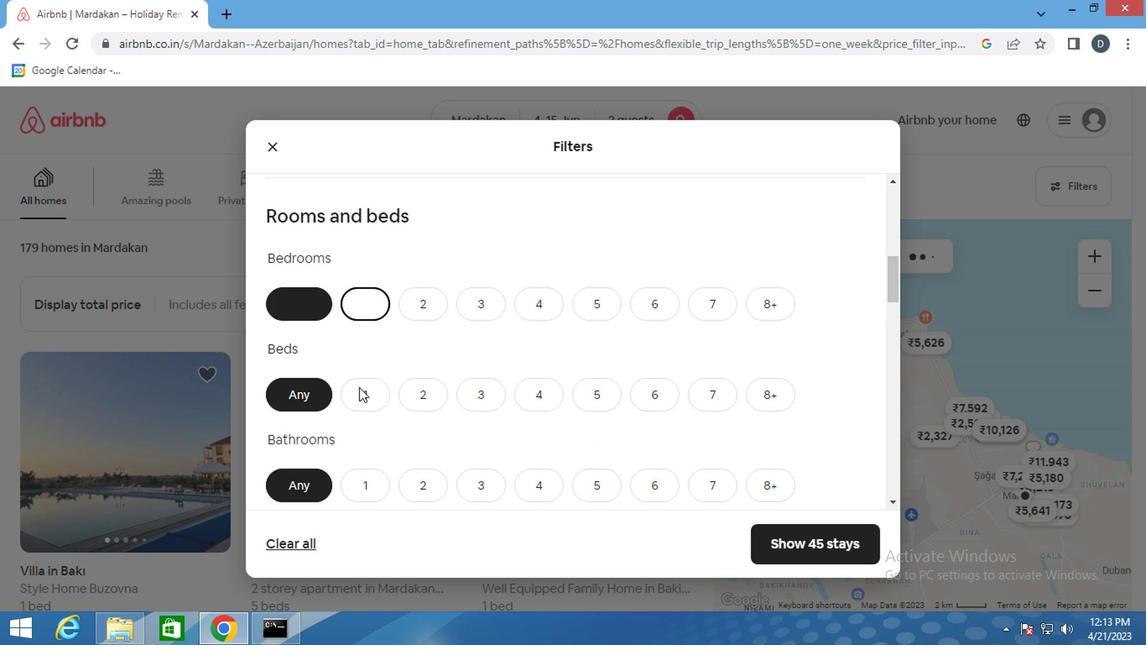 
Action: Mouse pressed left at (355, 393)
Screenshot: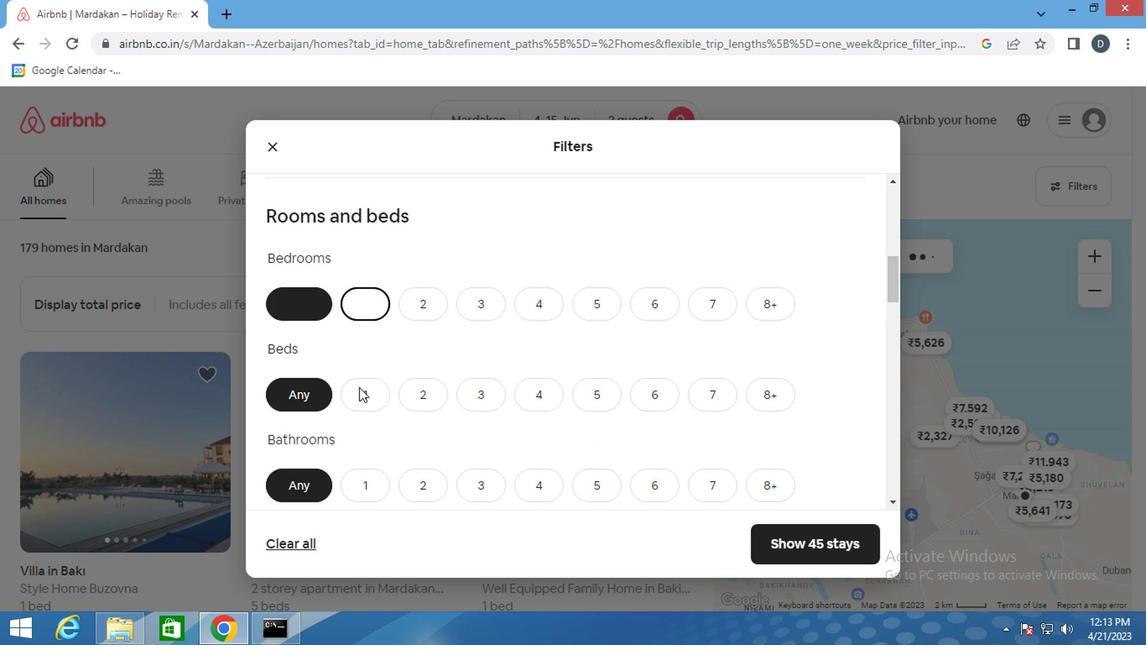 
Action: Mouse moved to (351, 479)
Screenshot: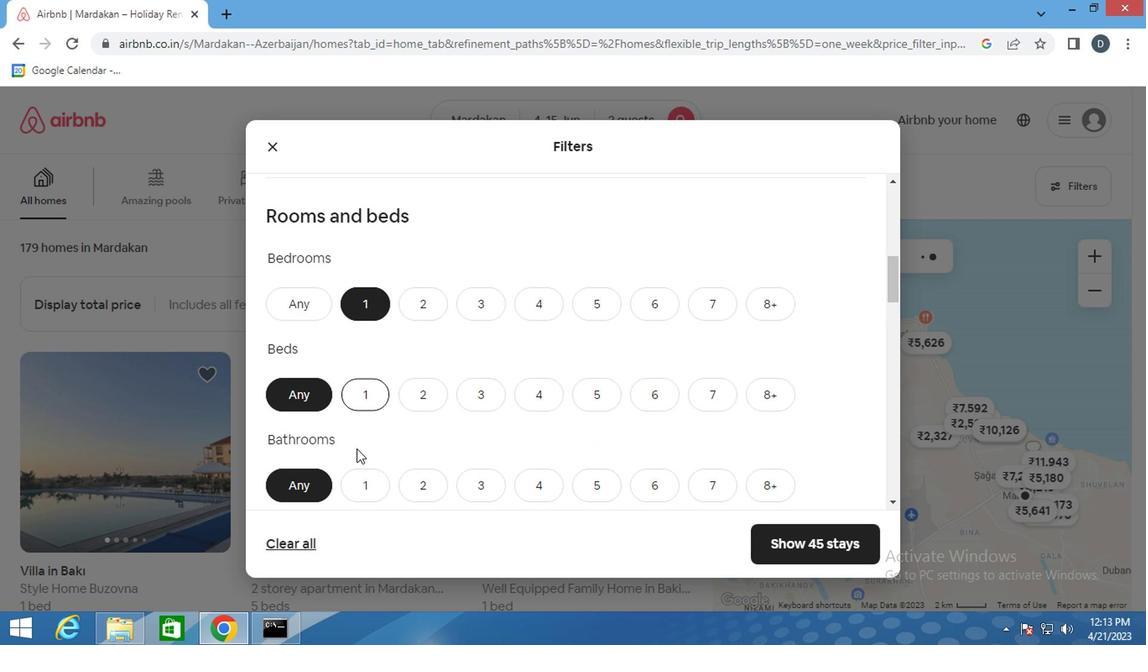 
Action: Mouse pressed left at (351, 479)
Screenshot: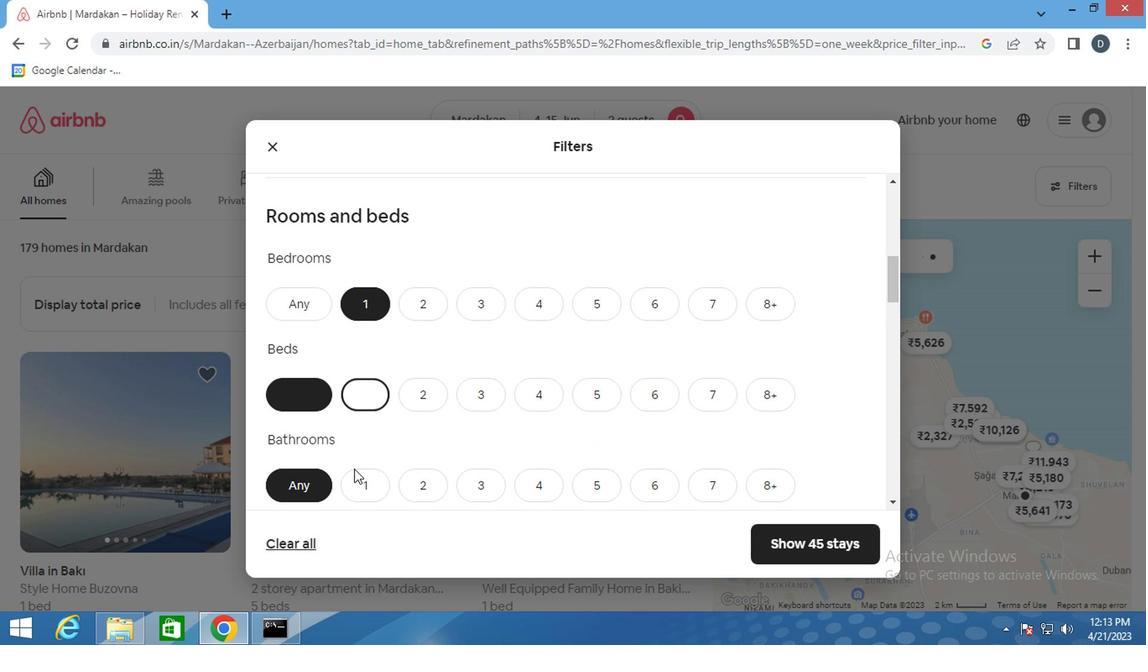 
Action: Mouse moved to (463, 424)
Screenshot: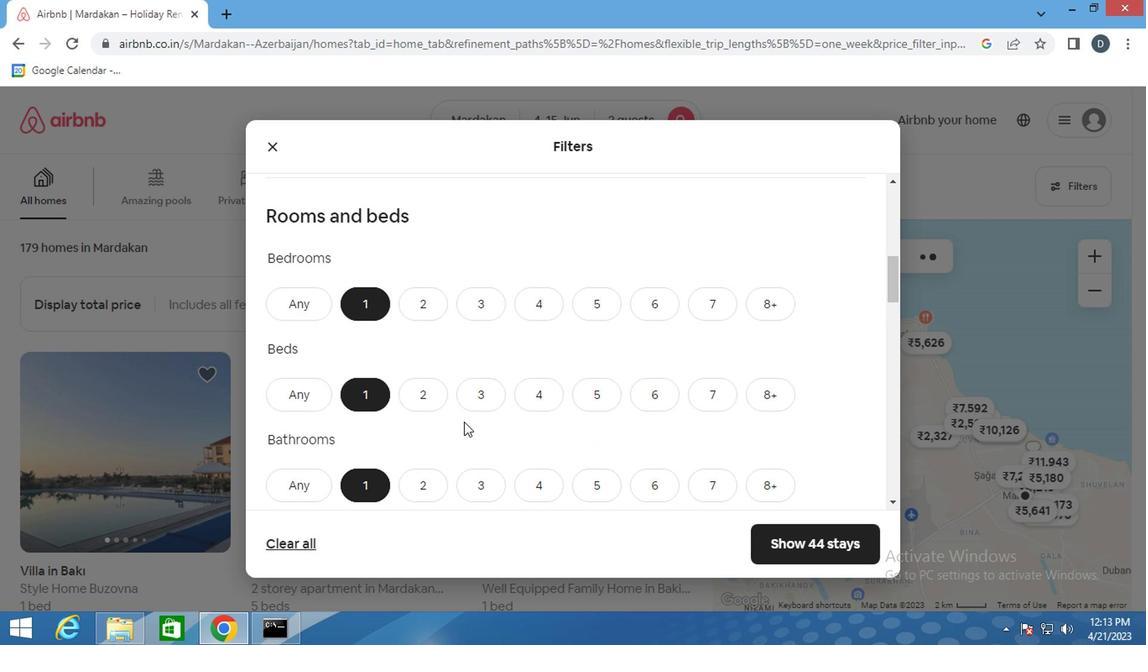 
Action: Mouse scrolled (463, 424) with delta (0, 0)
Screenshot: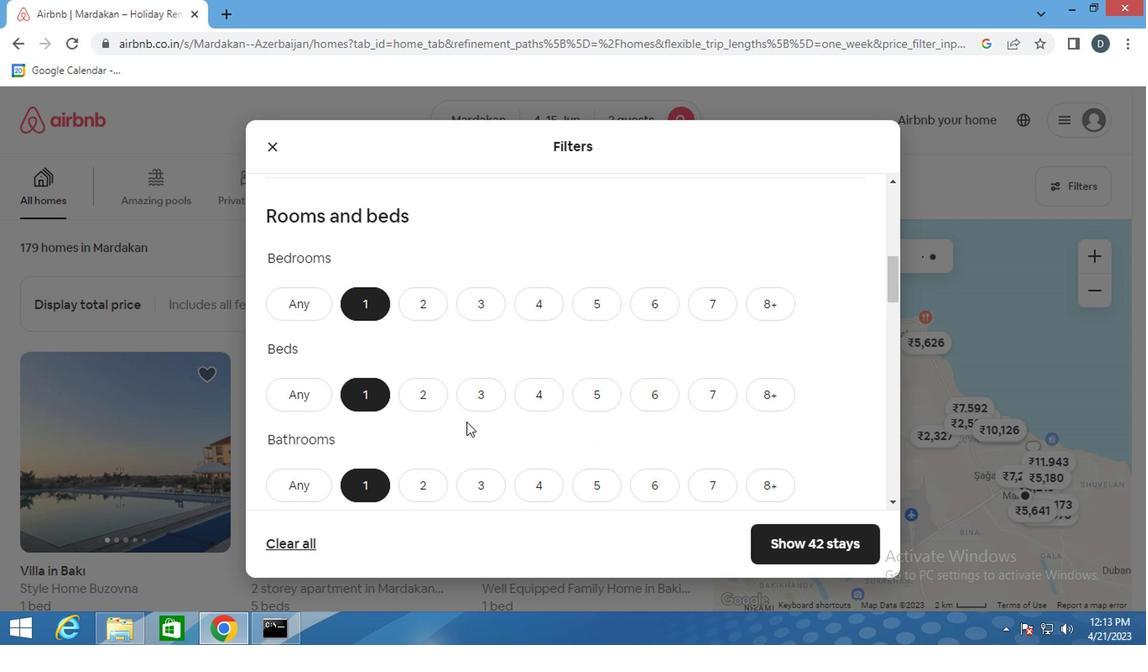 
Action: Mouse scrolled (463, 424) with delta (0, 0)
Screenshot: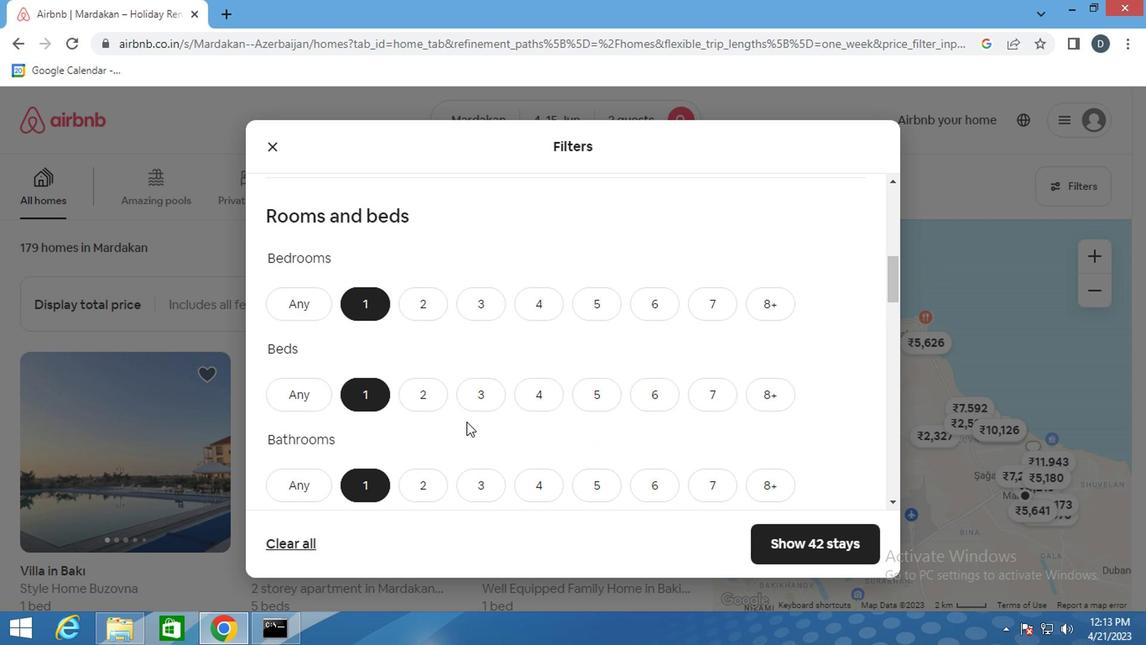 
Action: Mouse moved to (464, 424)
Screenshot: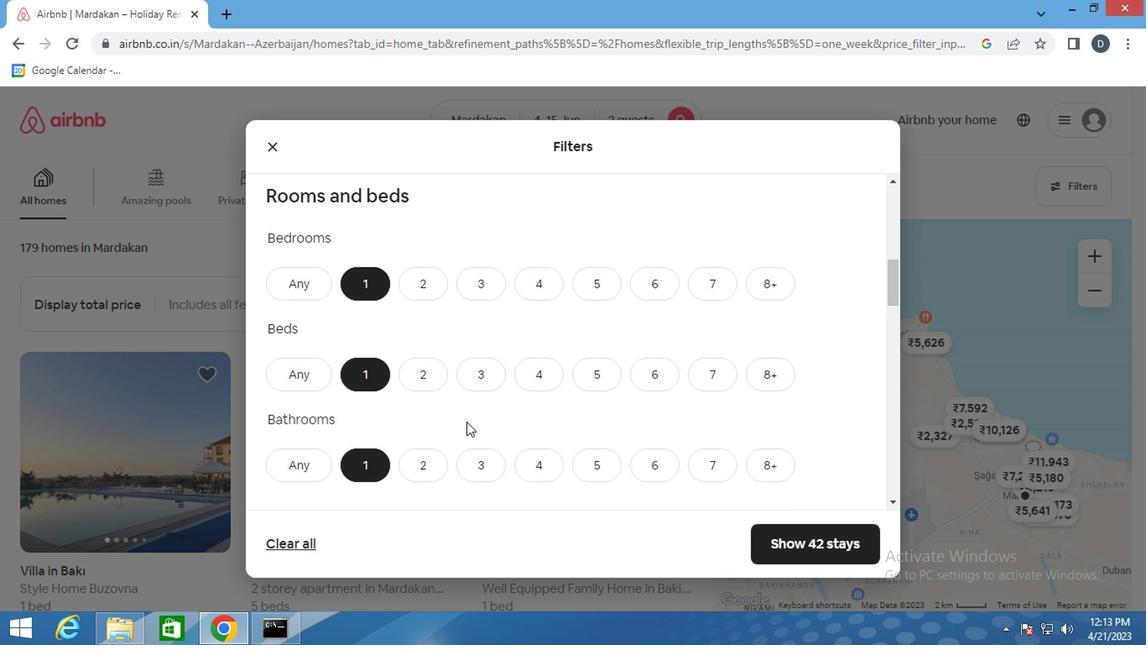 
Action: Mouse scrolled (464, 422) with delta (0, -1)
Screenshot: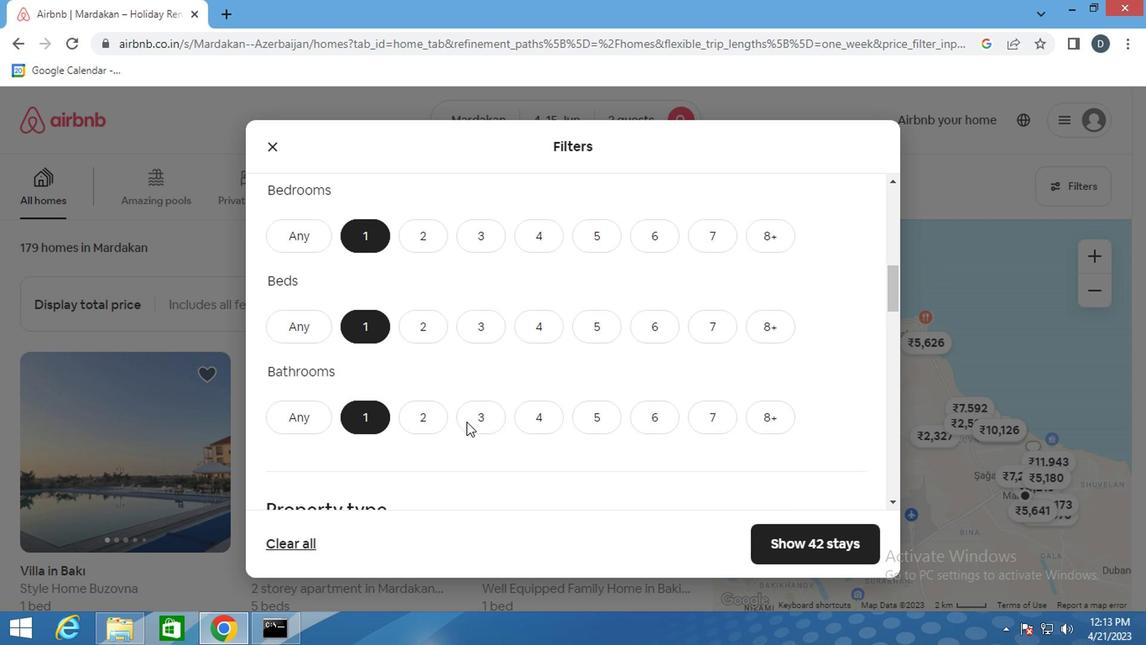 
Action: Mouse moved to (368, 398)
Screenshot: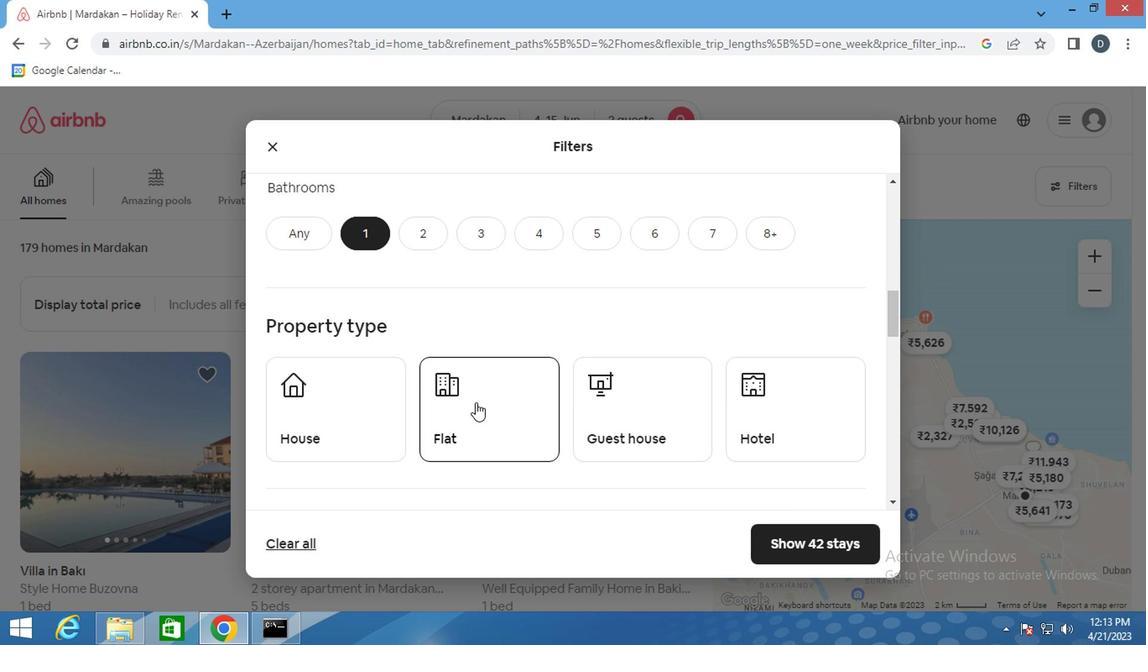 
Action: Mouse pressed left at (368, 398)
Screenshot: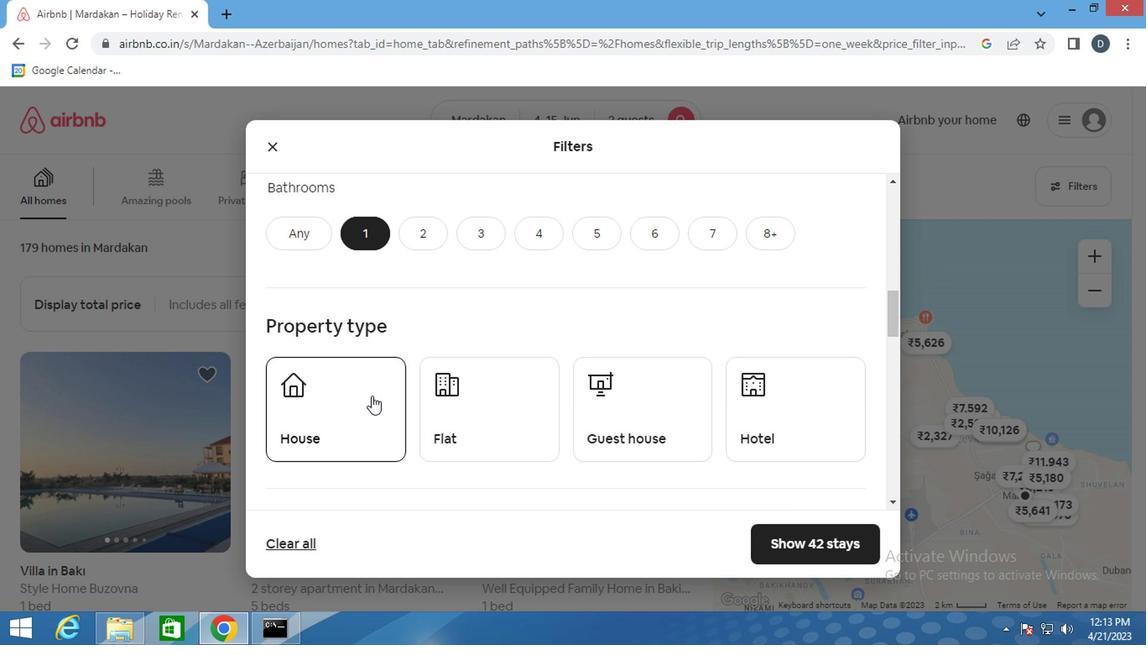 
Action: Mouse moved to (472, 406)
Screenshot: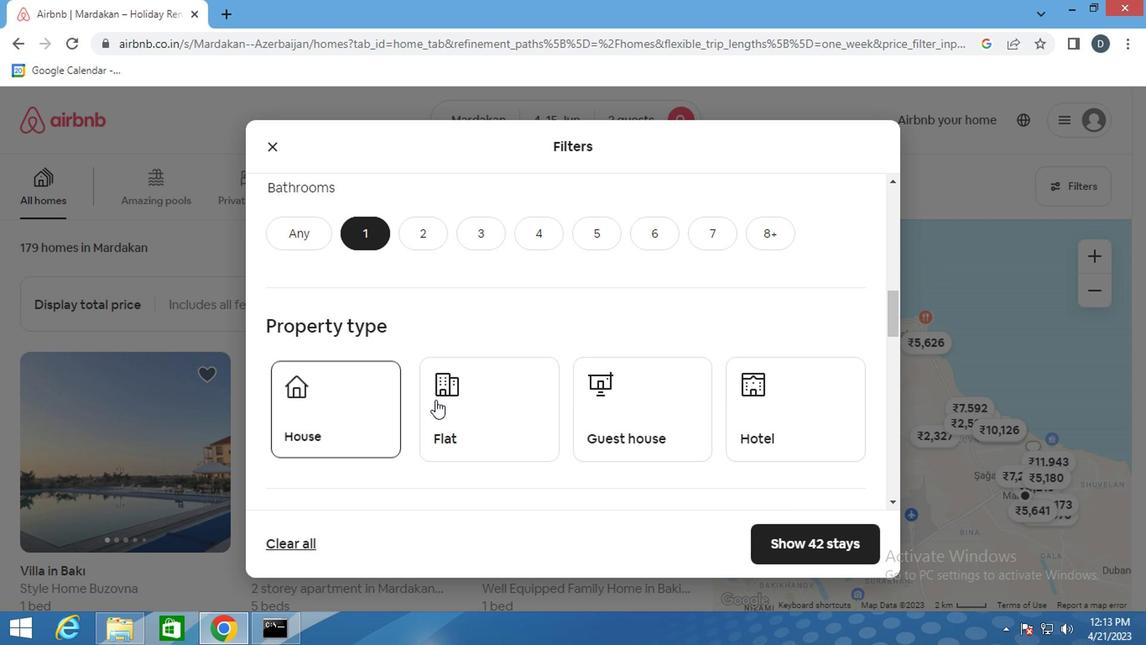 
Action: Mouse pressed left at (472, 406)
Screenshot: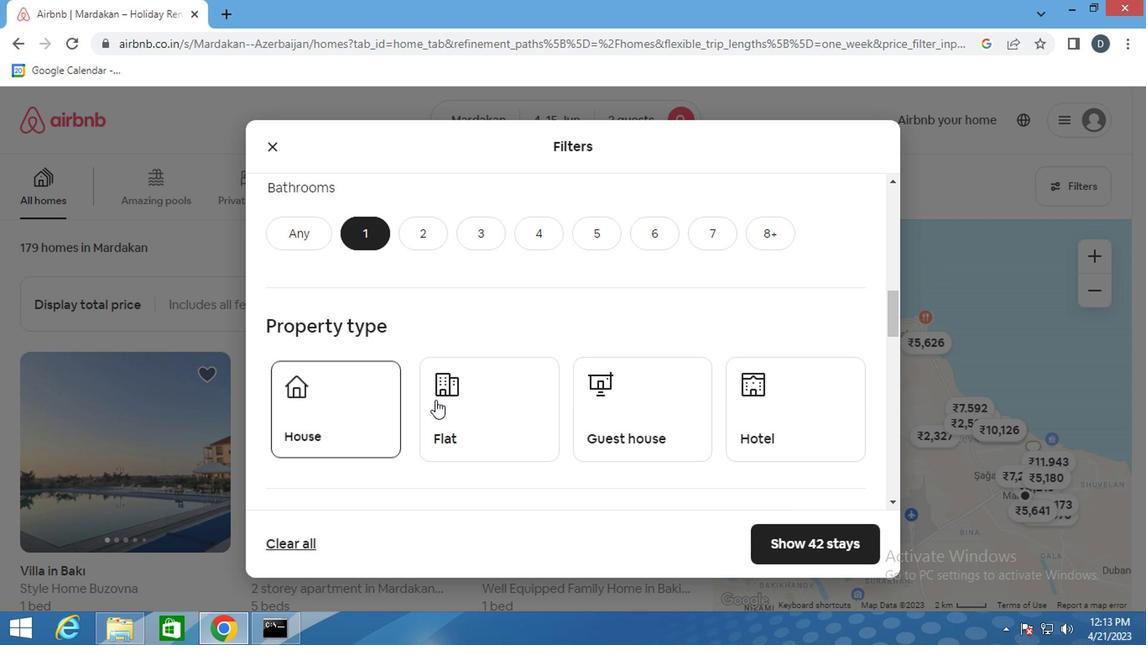 
Action: Mouse moved to (622, 421)
Screenshot: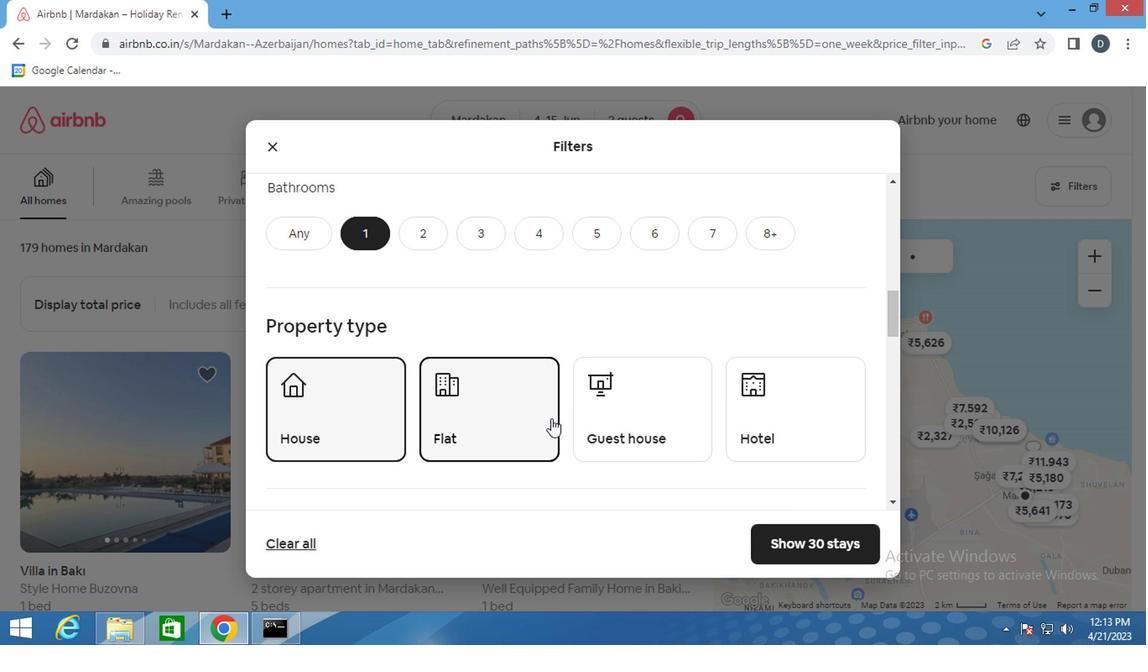 
Action: Mouse pressed left at (622, 421)
Screenshot: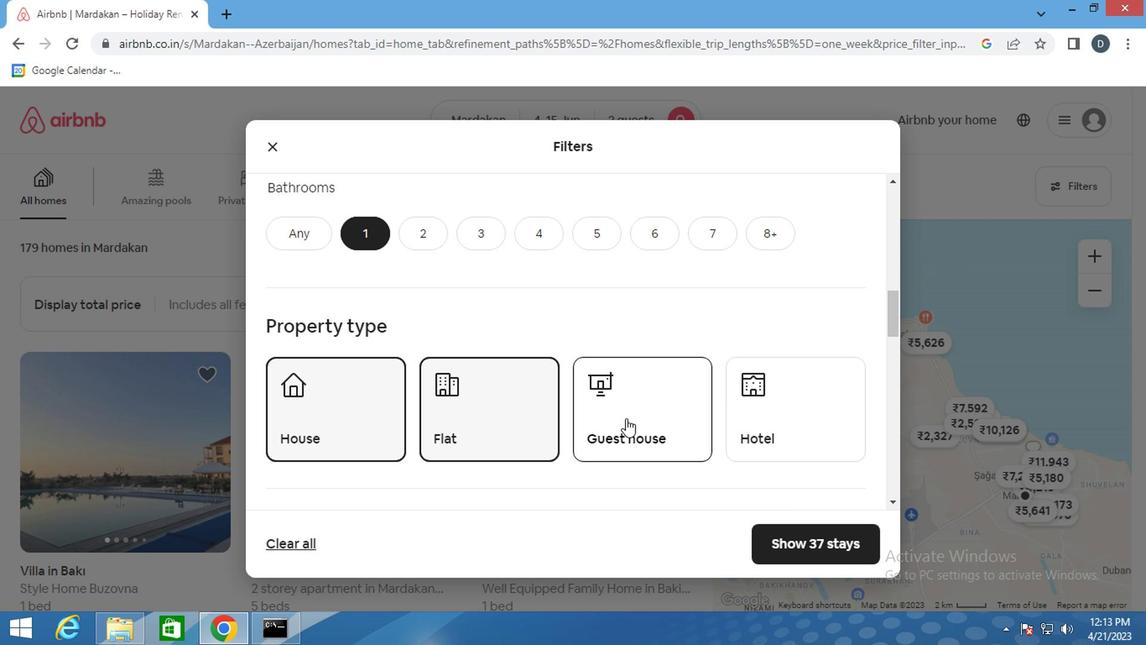 
Action: Mouse moved to (786, 443)
Screenshot: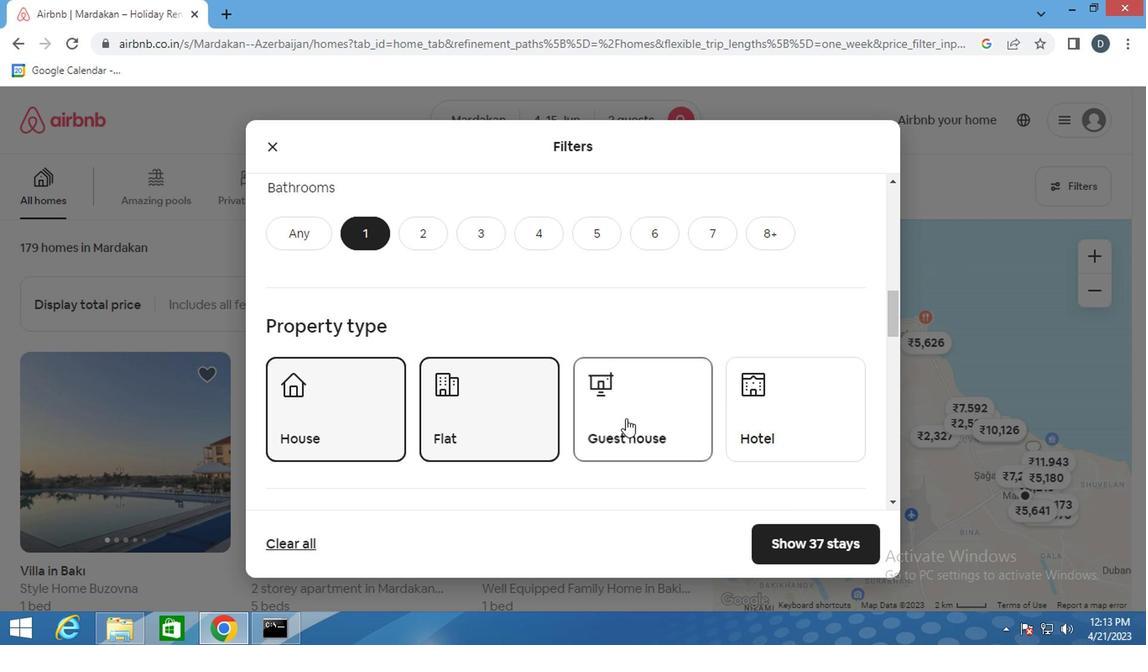 
Action: Mouse pressed left at (786, 443)
Screenshot: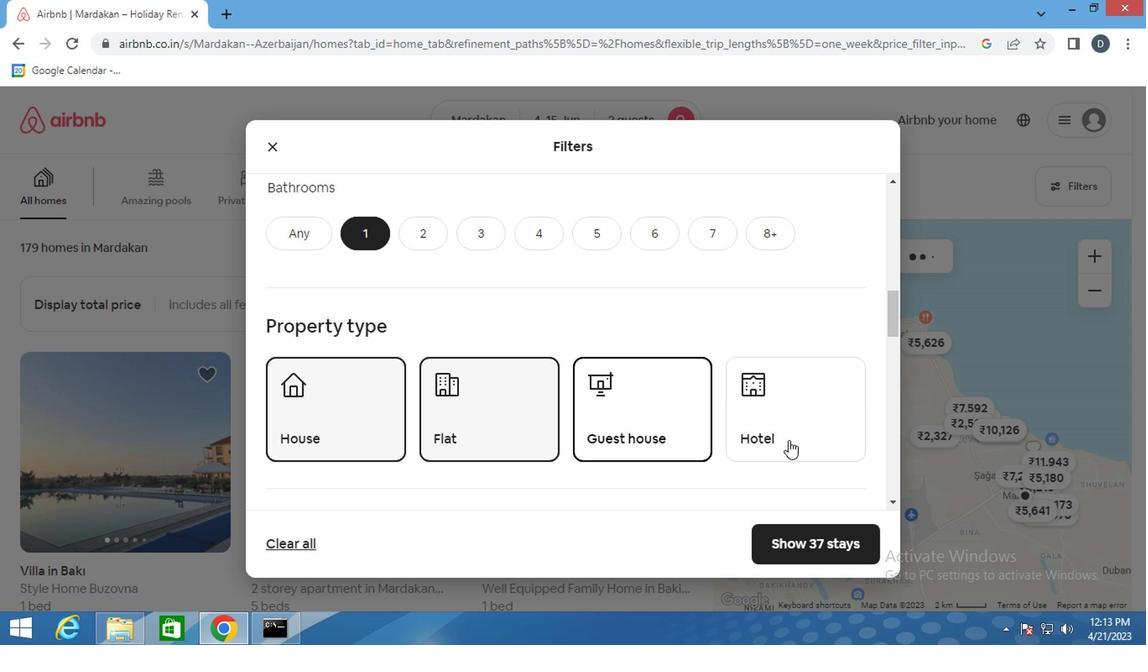 
Action: Mouse moved to (576, 440)
Screenshot: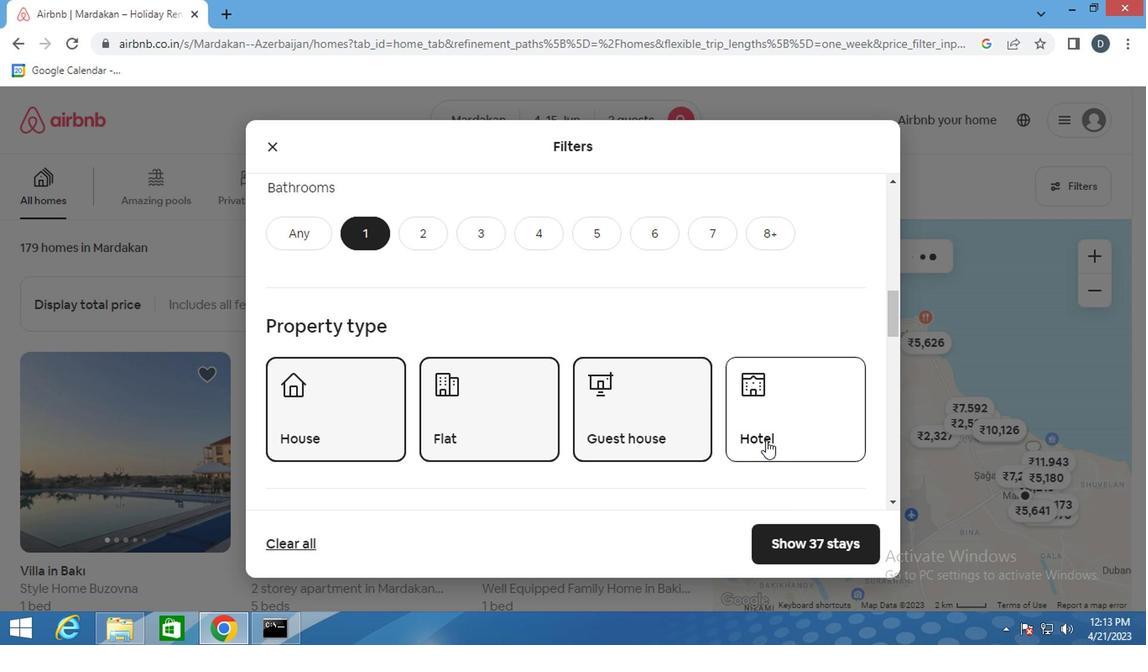
Action: Mouse scrolled (576, 439) with delta (0, -1)
Screenshot: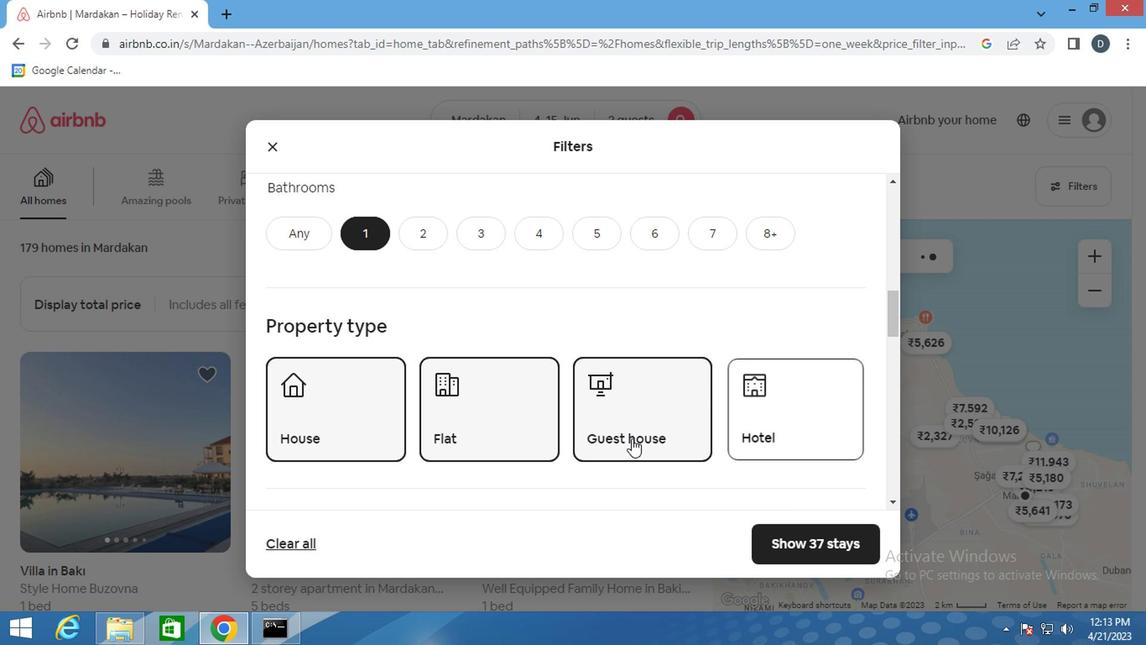 
Action: Mouse scrolled (576, 439) with delta (0, -1)
Screenshot: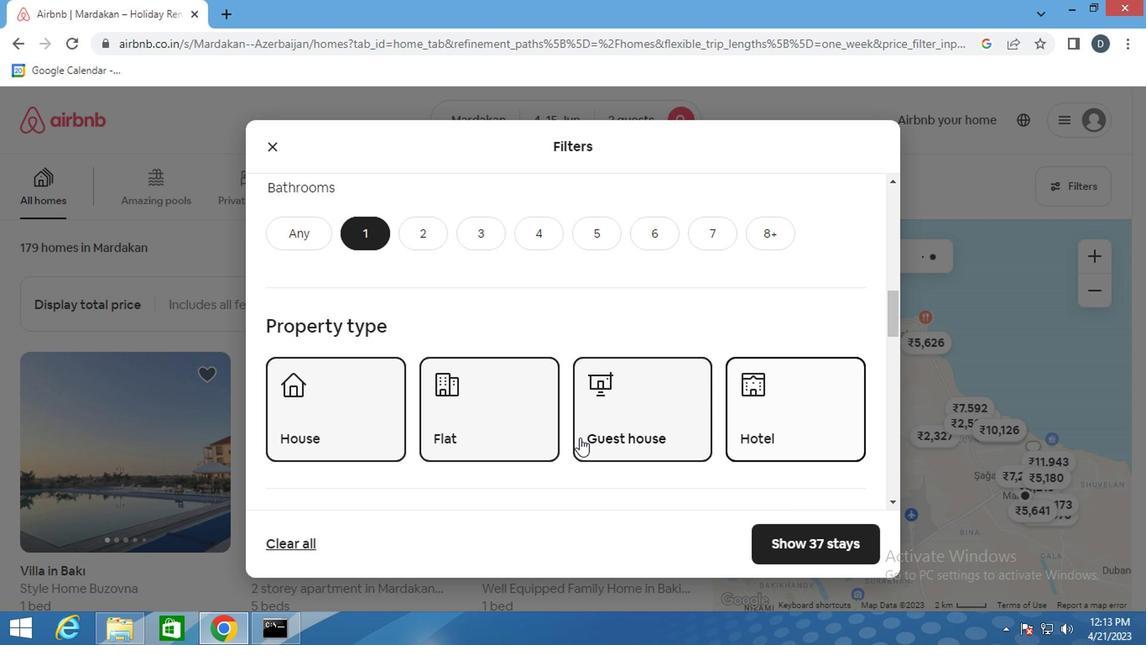 
Action: Mouse scrolled (576, 439) with delta (0, -1)
Screenshot: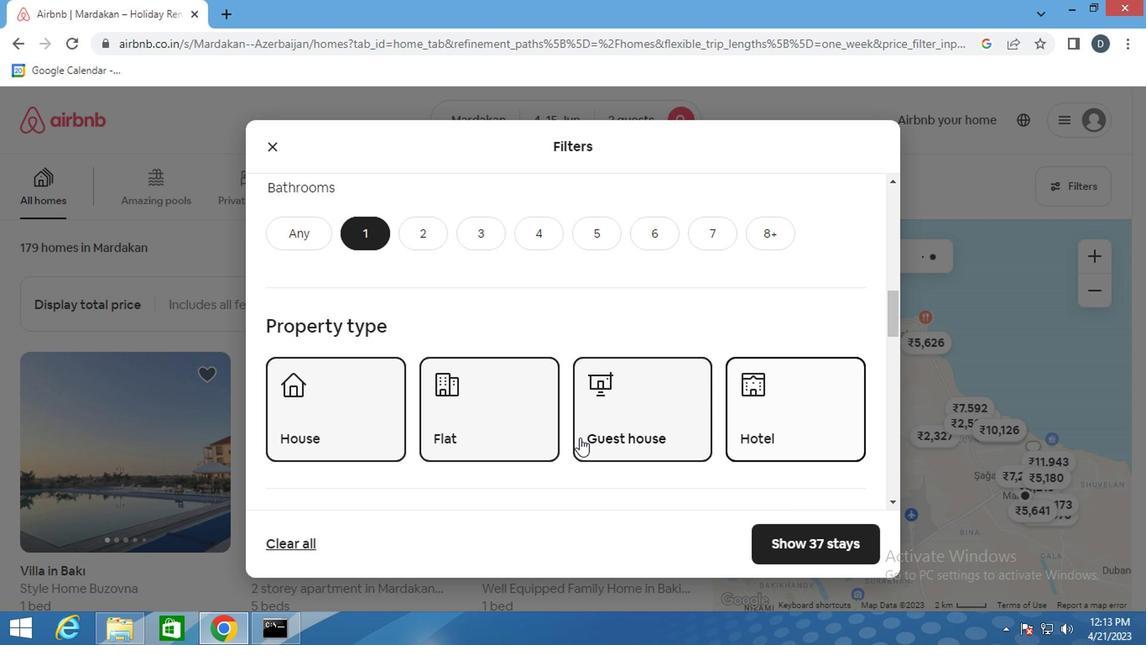 
Action: Mouse scrolled (576, 439) with delta (0, -1)
Screenshot: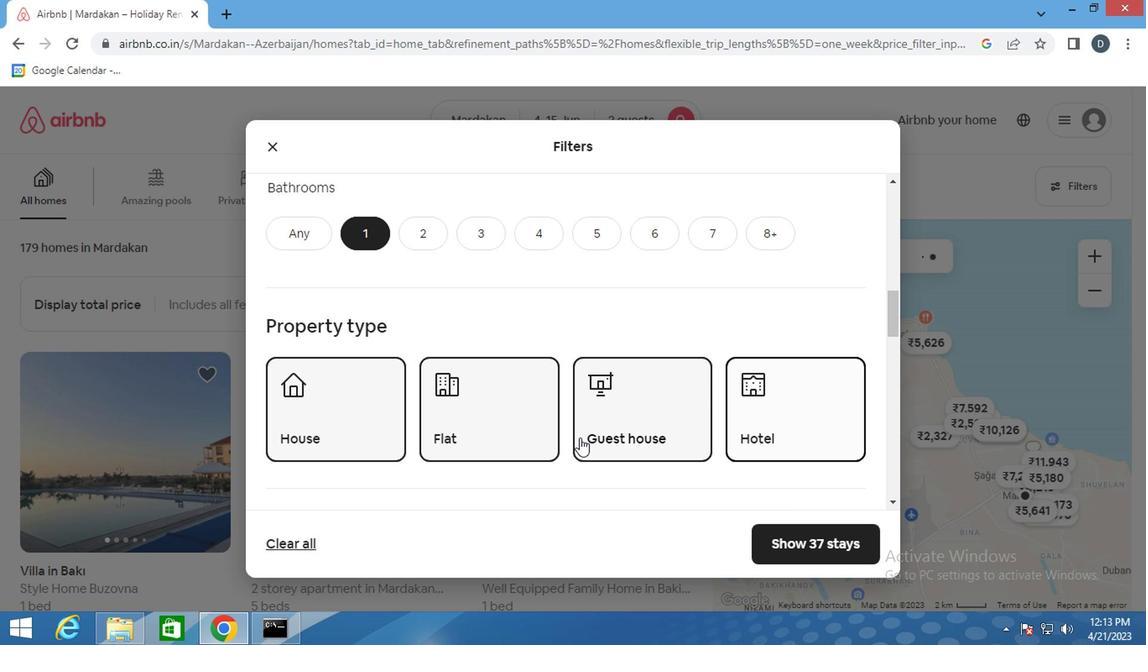 
Action: Mouse moved to (343, 360)
Screenshot: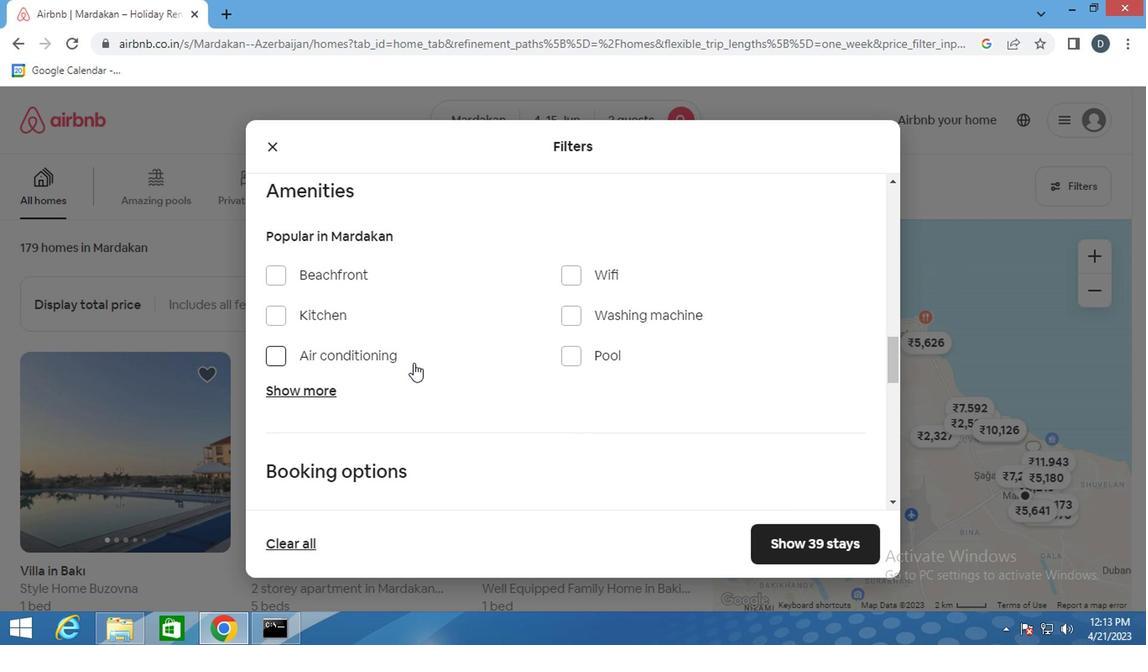 
Action: Mouse pressed left at (343, 360)
Screenshot: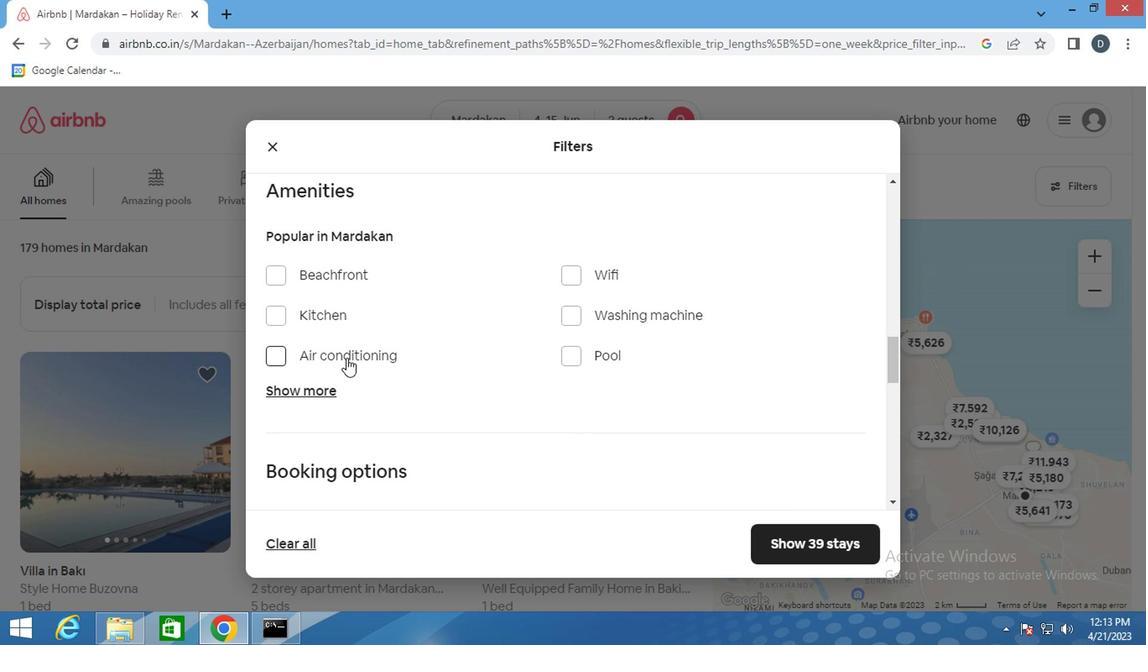 
Action: Mouse moved to (554, 404)
Screenshot: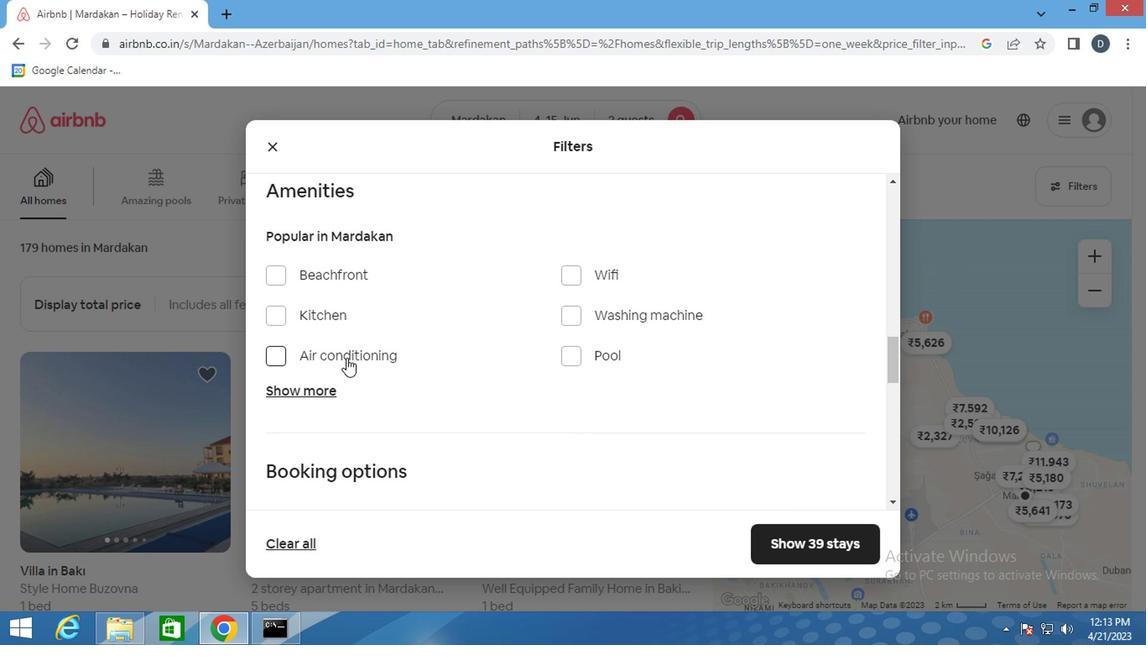 
Action: Mouse scrolled (554, 404) with delta (0, 0)
Screenshot: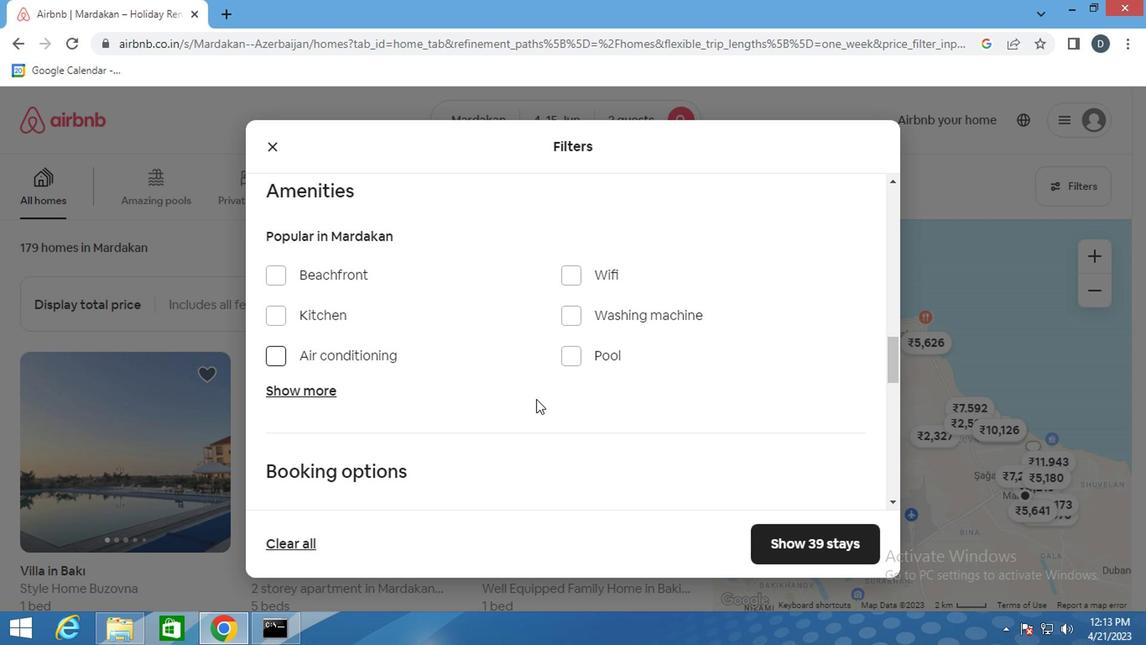 
Action: Mouse scrolled (554, 404) with delta (0, 0)
Screenshot: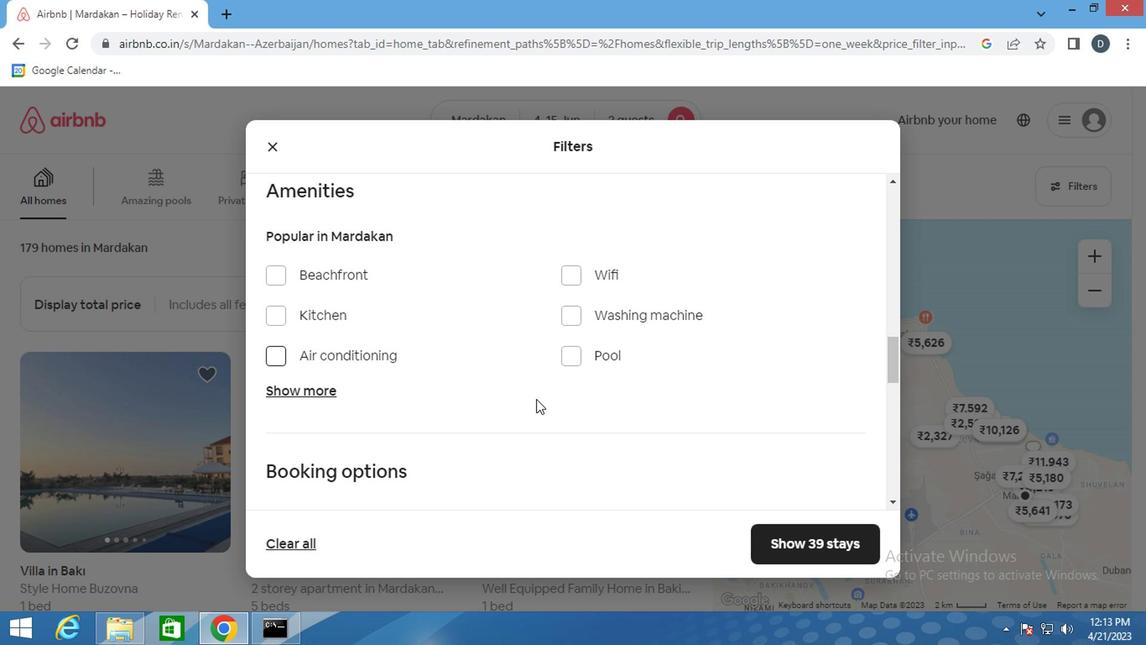 
Action: Mouse scrolled (554, 404) with delta (0, 0)
Screenshot: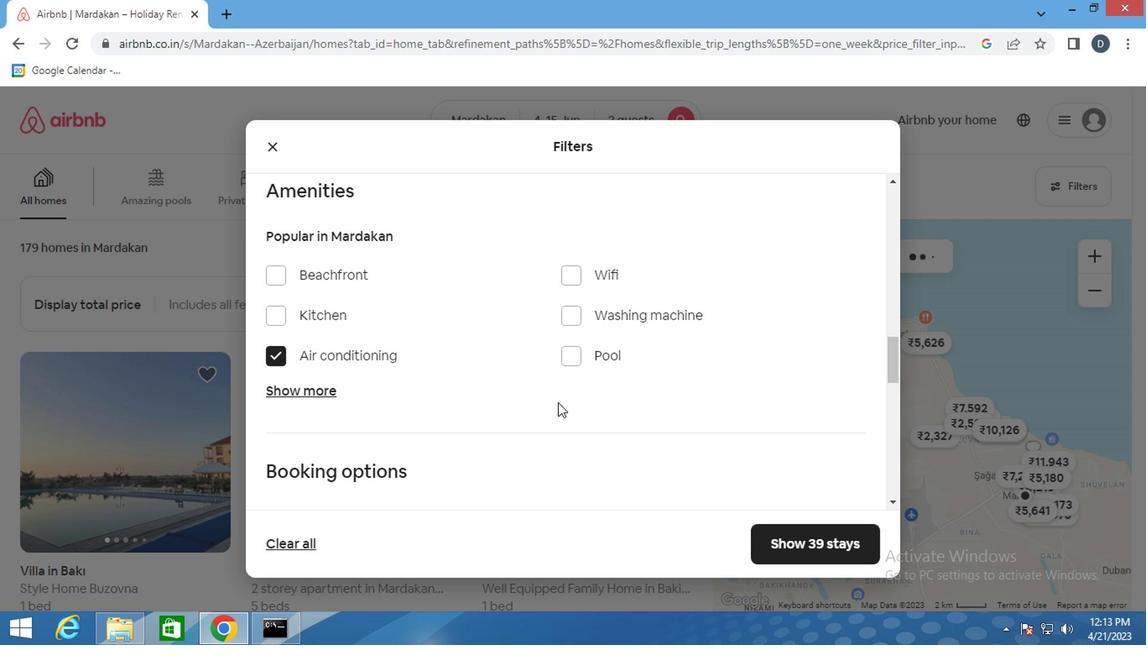 
Action: Mouse moved to (821, 341)
Screenshot: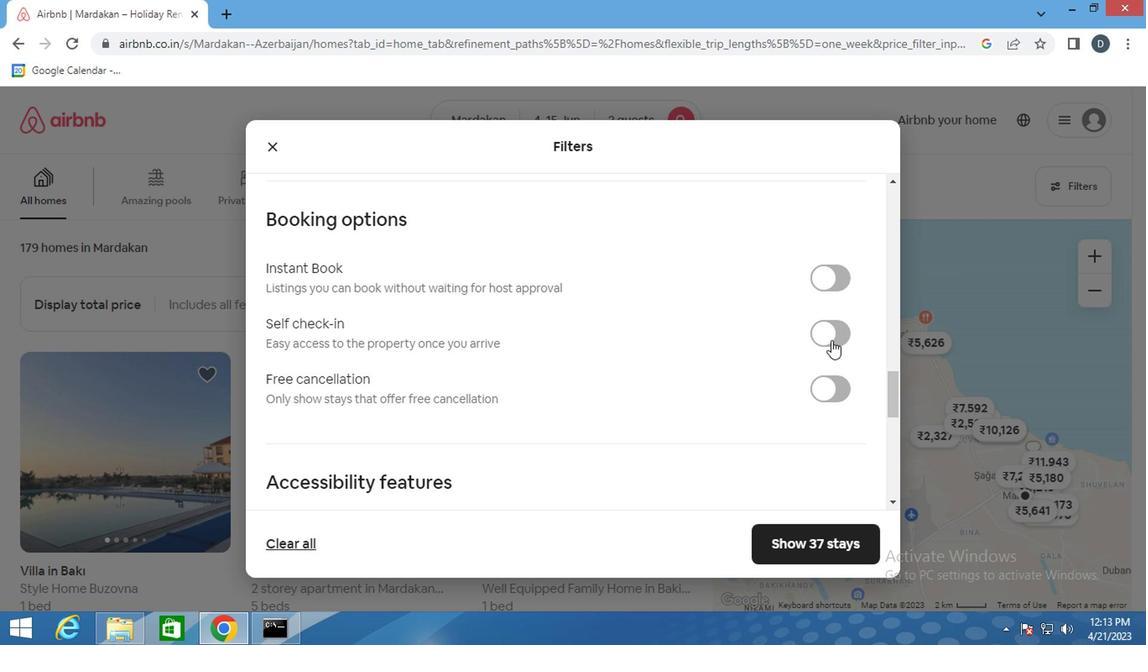 
Action: Mouse pressed left at (821, 341)
Screenshot: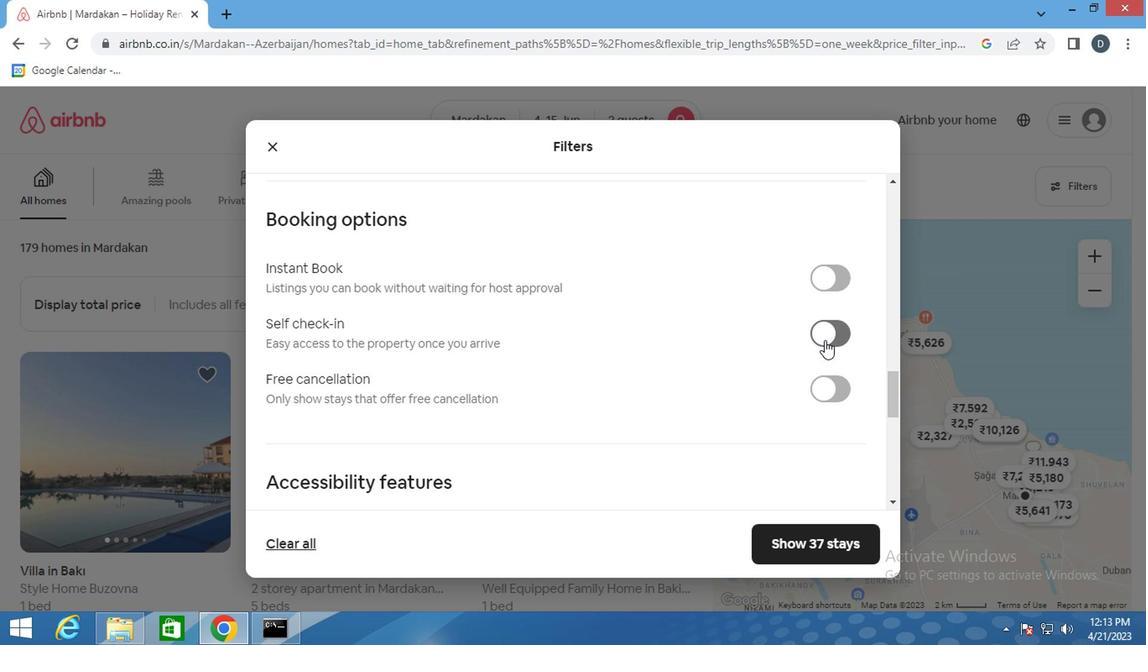 
Action: Mouse moved to (654, 384)
Screenshot: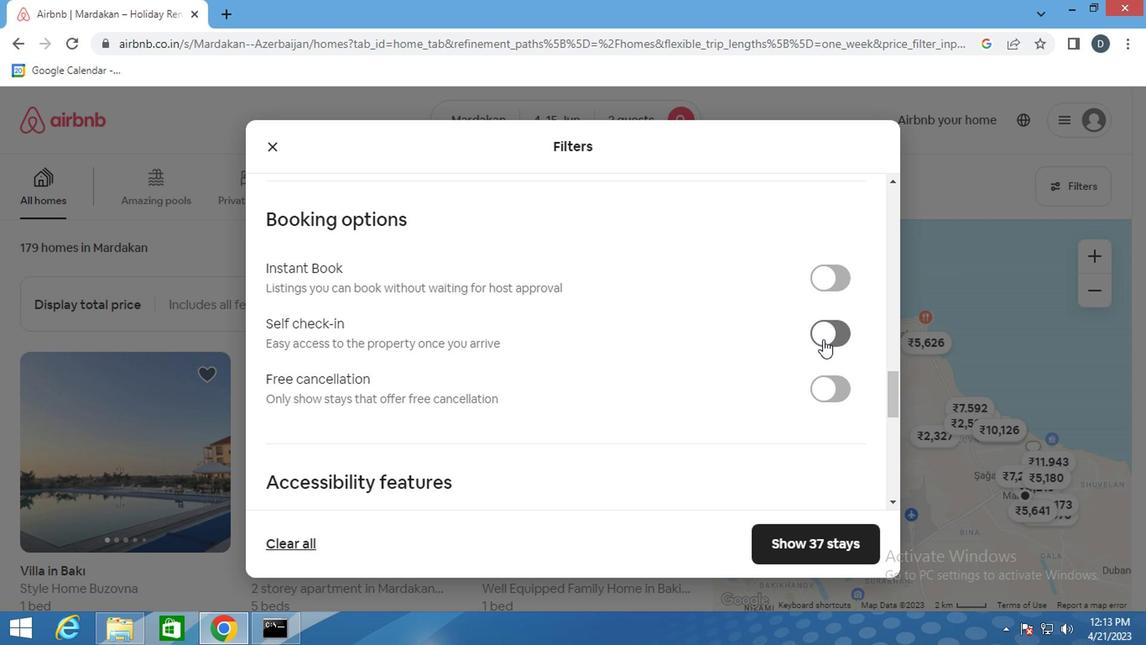 
Action: Mouse scrolled (654, 384) with delta (0, 0)
Screenshot: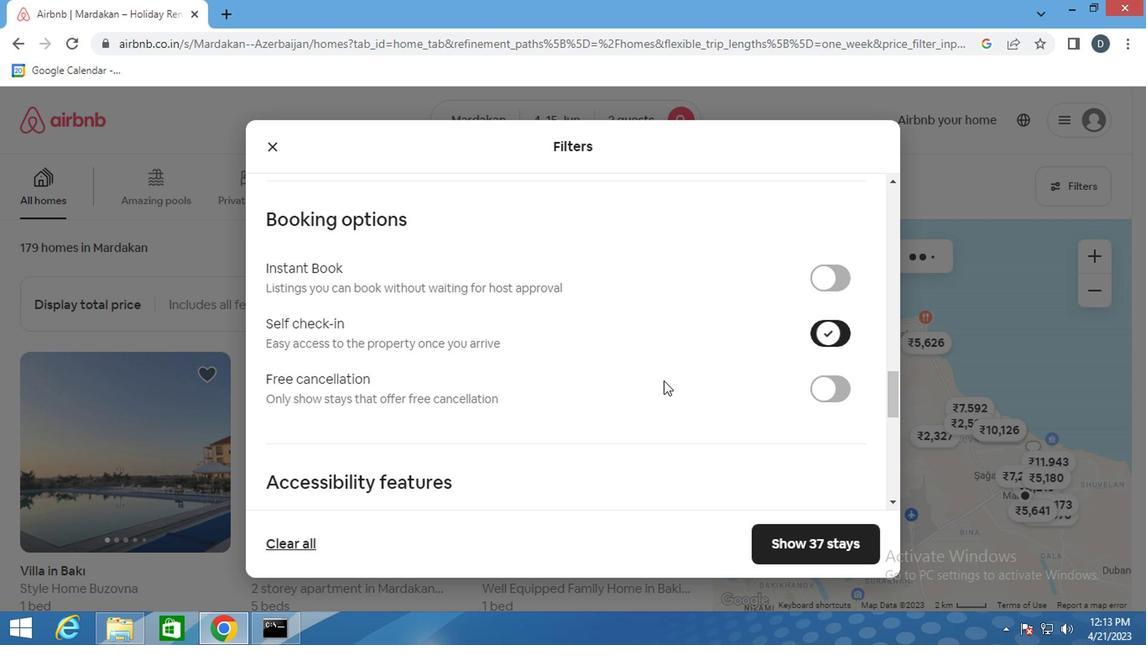 
Action: Mouse scrolled (654, 384) with delta (0, 0)
Screenshot: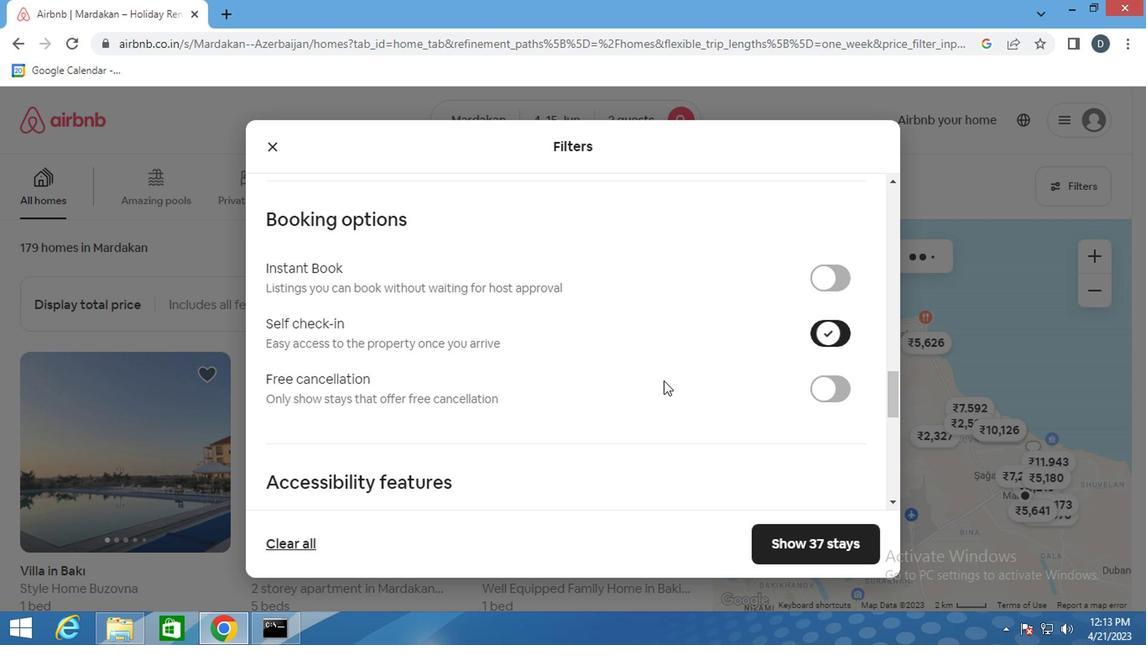 
Action: Mouse scrolled (654, 384) with delta (0, 0)
Screenshot: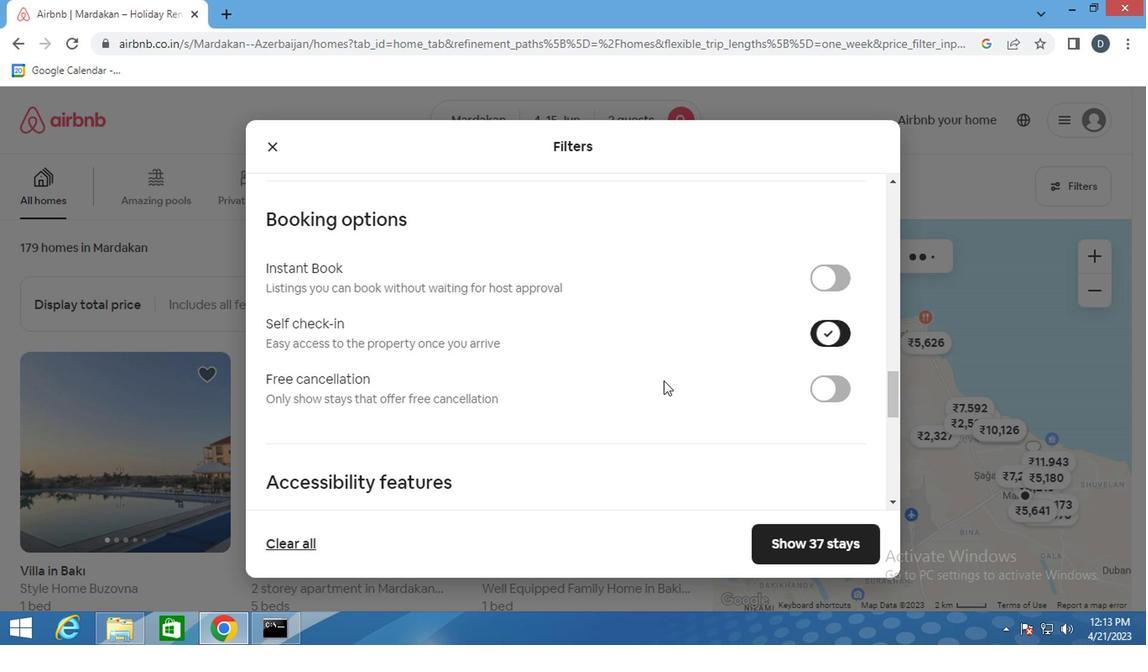 
Action: Mouse scrolled (654, 384) with delta (0, 0)
Screenshot: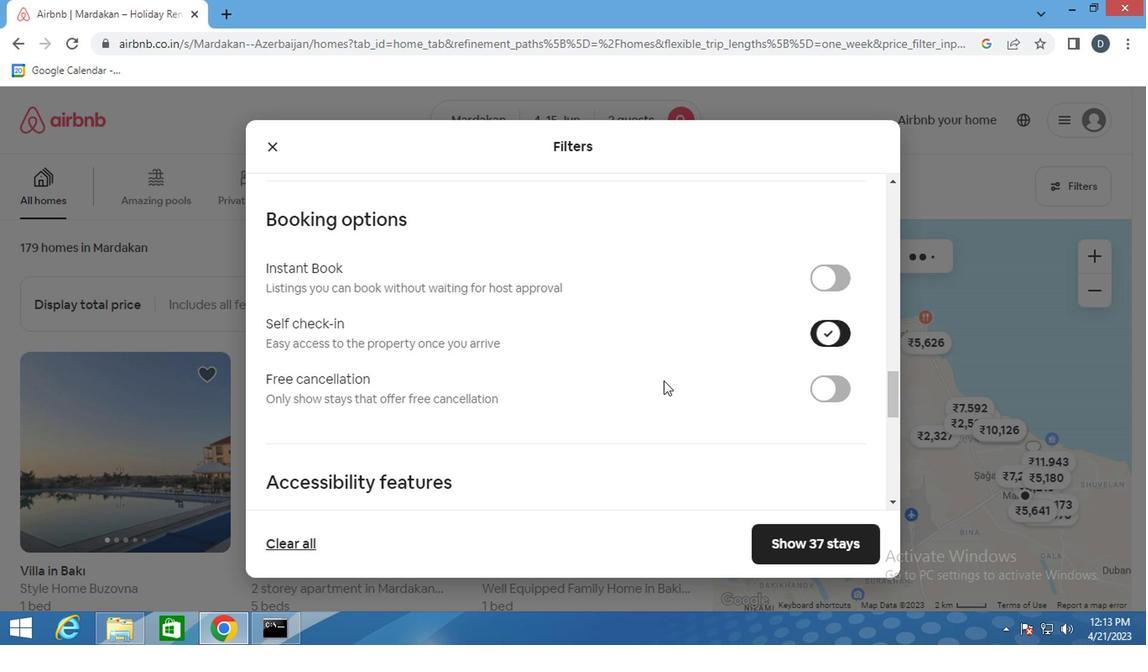 
Action: Mouse scrolled (654, 384) with delta (0, 0)
Screenshot: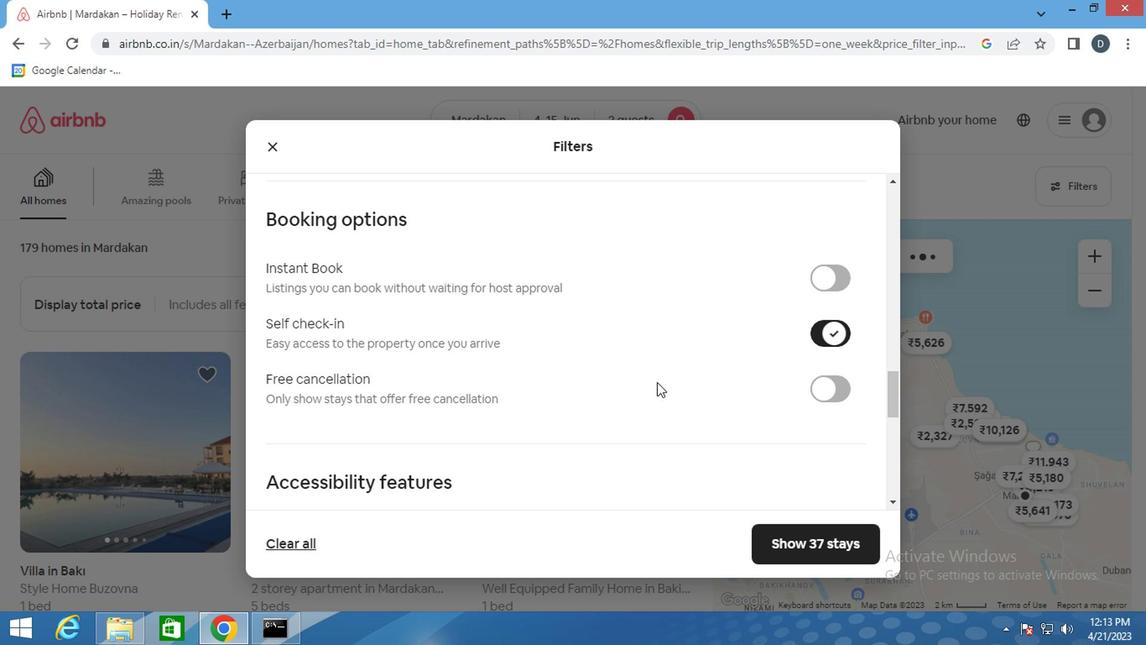 
Action: Mouse scrolled (654, 384) with delta (0, 0)
Screenshot: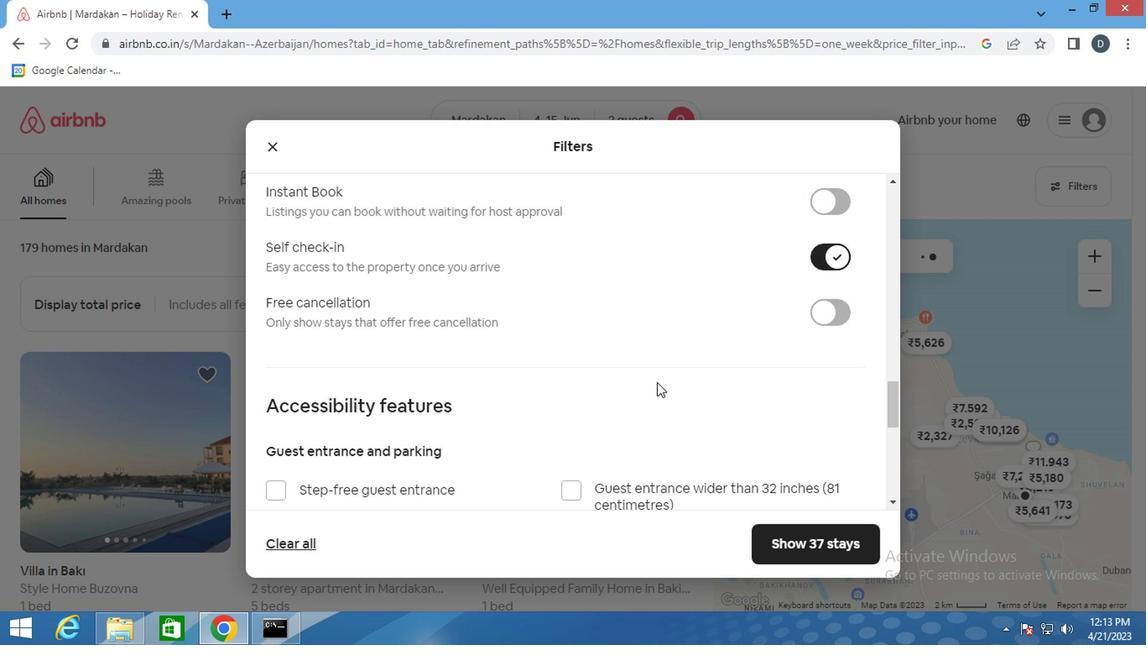 
Action: Mouse scrolled (654, 384) with delta (0, 0)
Screenshot: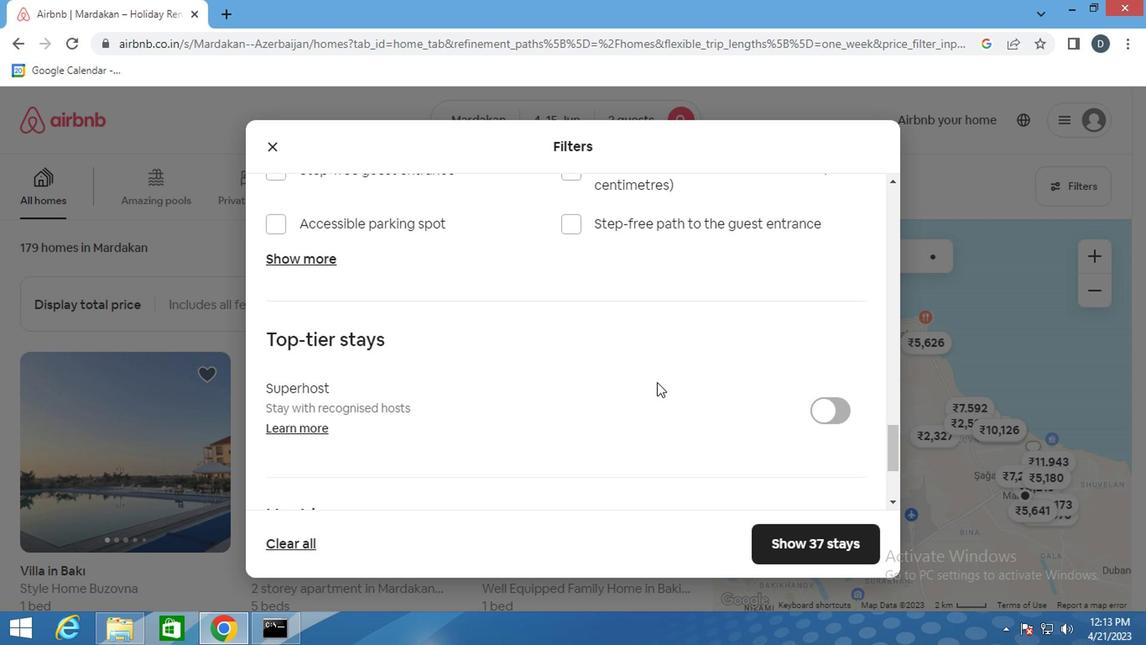 
Action: Mouse scrolled (654, 384) with delta (0, 0)
Screenshot: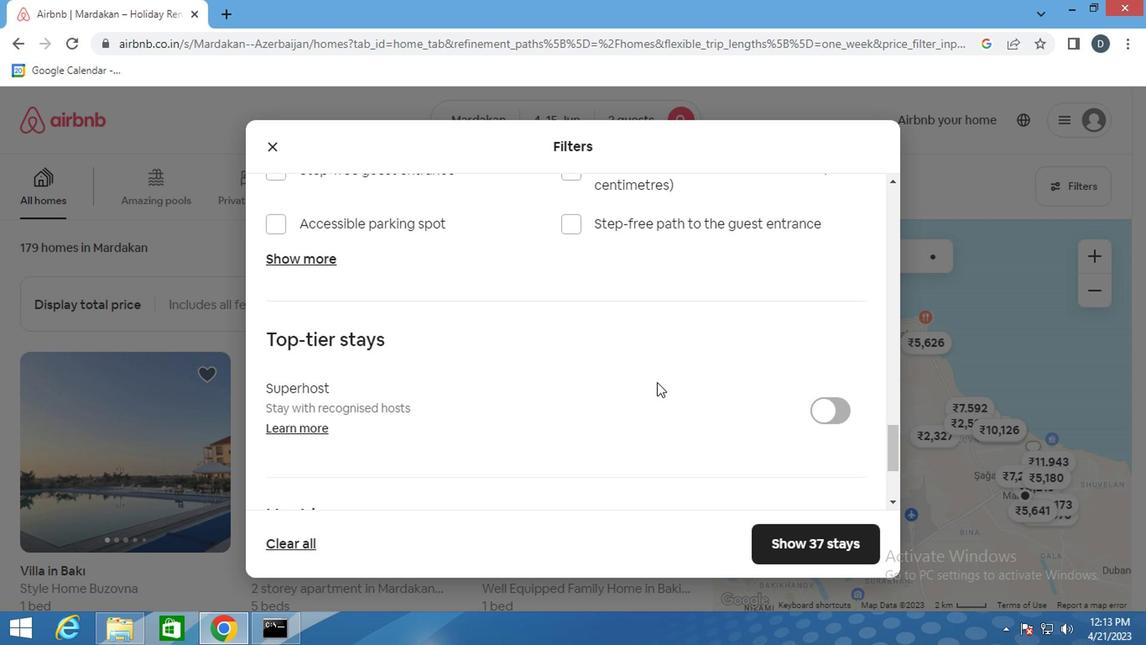 
Action: Mouse moved to (328, 387)
Screenshot: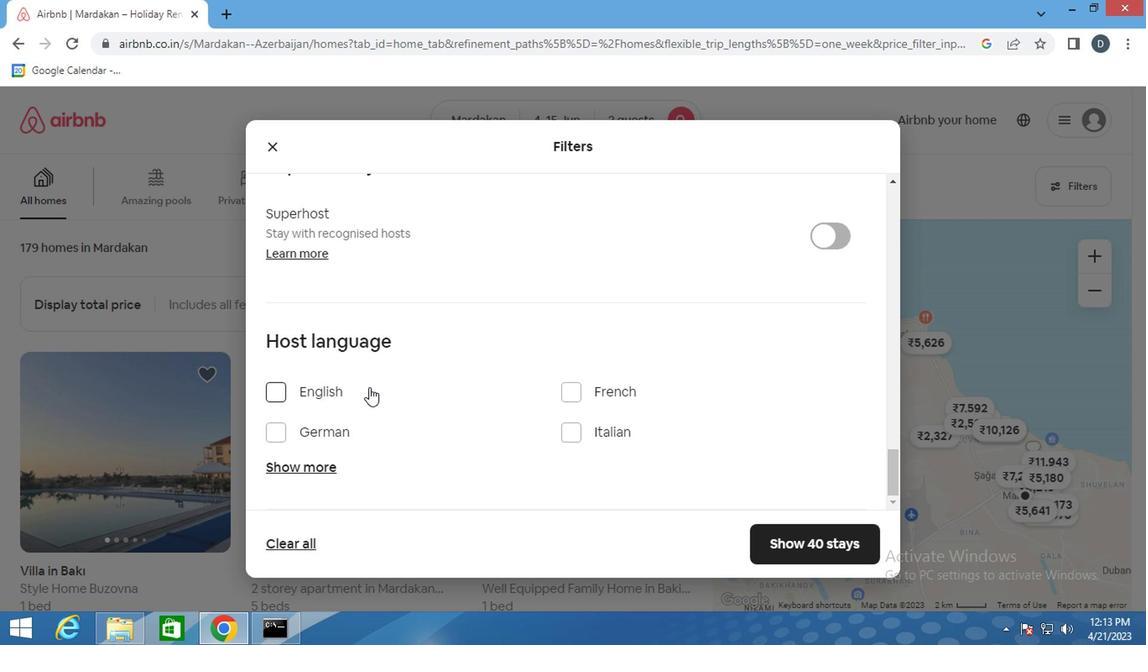 
Action: Mouse pressed left at (328, 387)
Screenshot: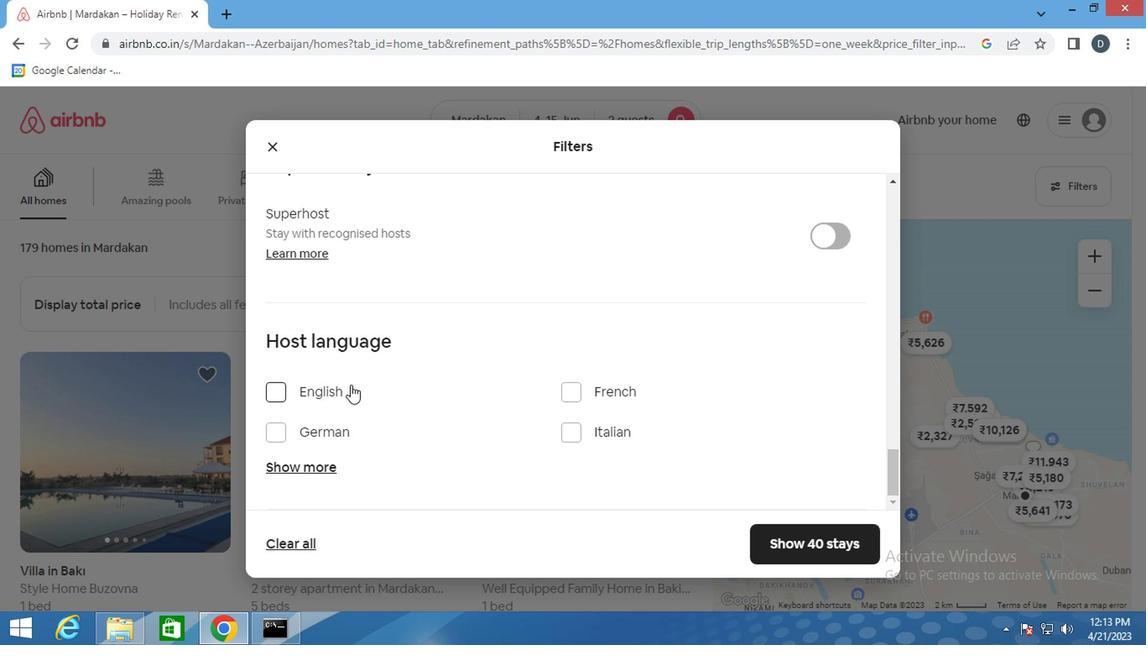 
Action: Mouse moved to (781, 552)
Screenshot: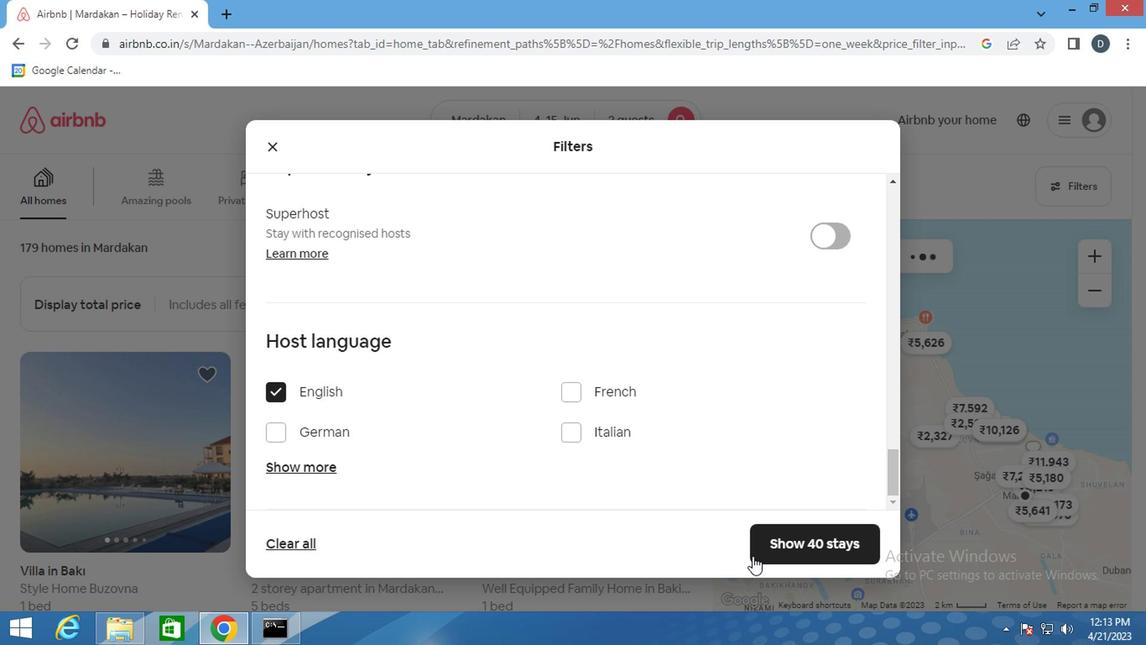 
Action: Mouse pressed left at (781, 552)
Screenshot: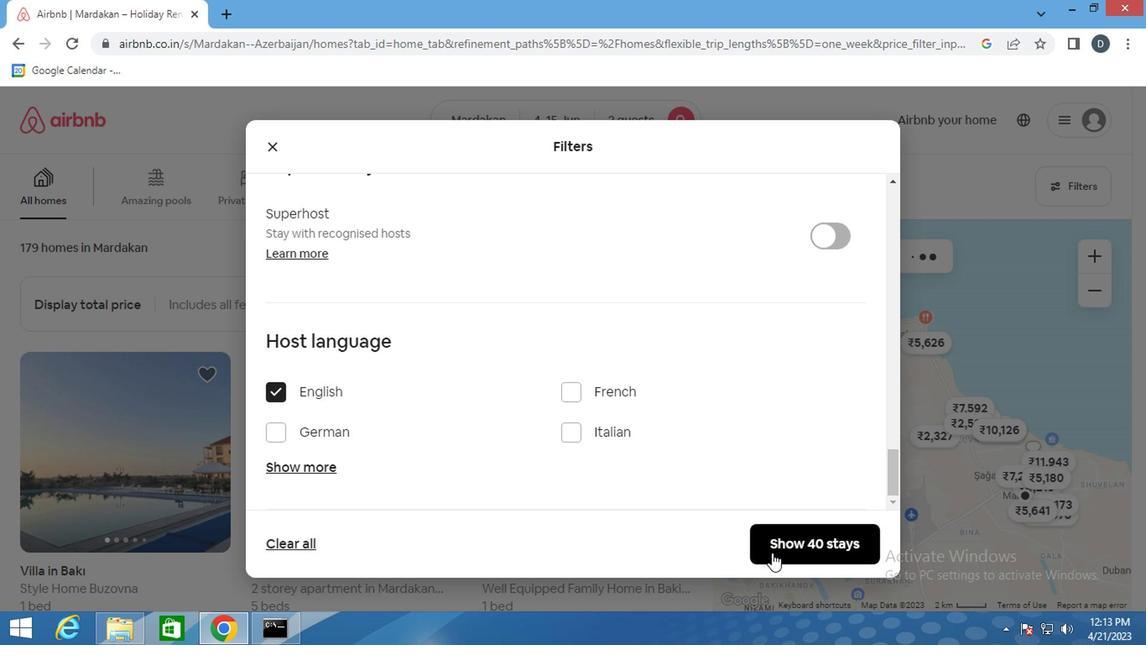 
Action: Mouse moved to (806, 202)
Screenshot: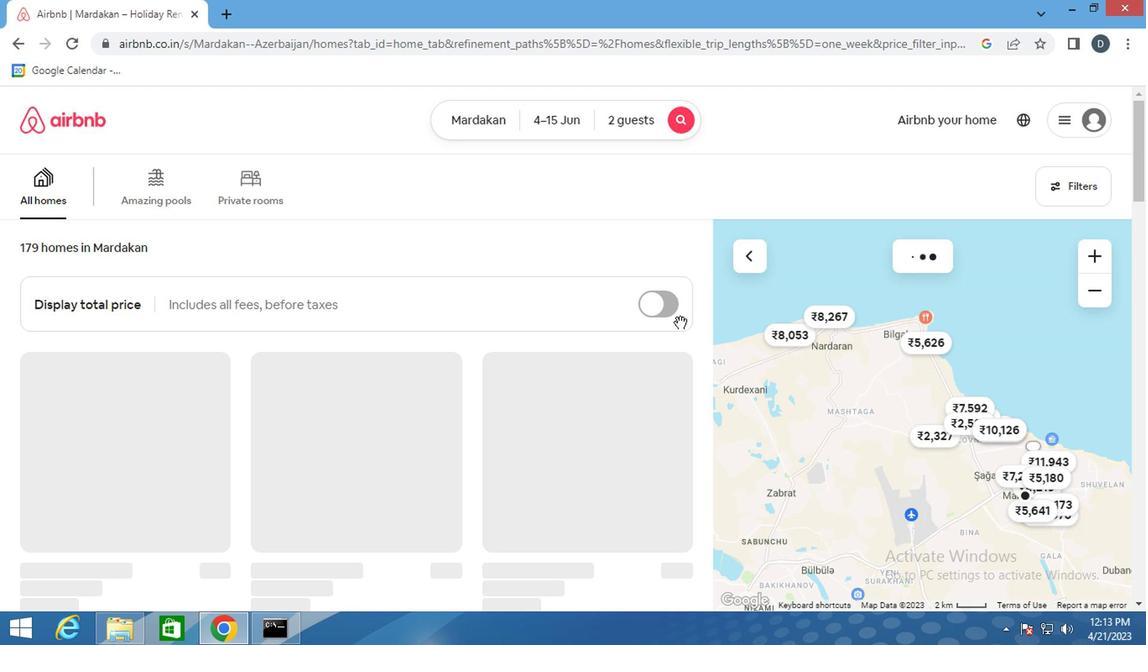 
